 Task: Look for space in Antsohihy, Madagascar from 5th September, 2023 to 13th September, 2023 for 6 adults in price range Rs.15000 to Rs.20000. Place can be entire place with 3 bedrooms having 3 beds and 3 bathrooms. Property type can be house, flat, guest house. Amenities needed are: washing machine. Booking option can be shelf check-in. Required host language is English.
Action: Mouse moved to (408, 57)
Screenshot: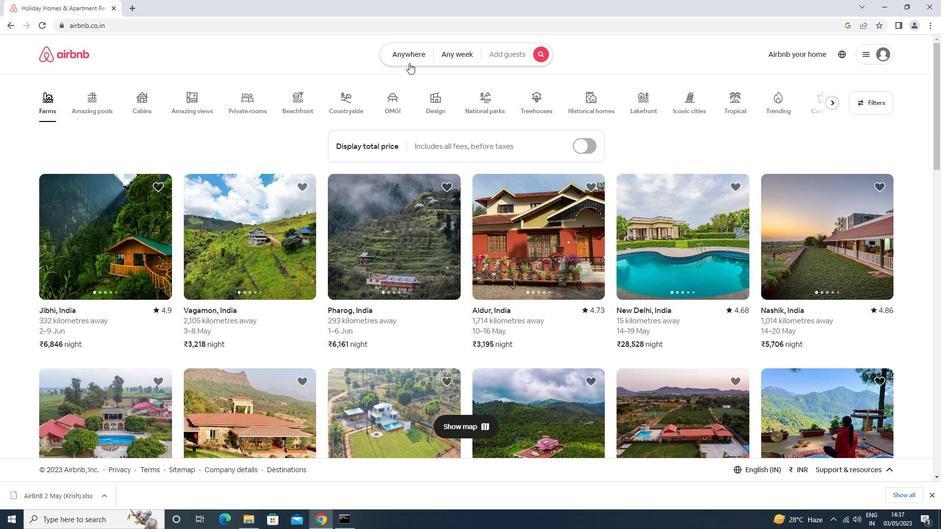 
Action: Mouse pressed left at (408, 57)
Screenshot: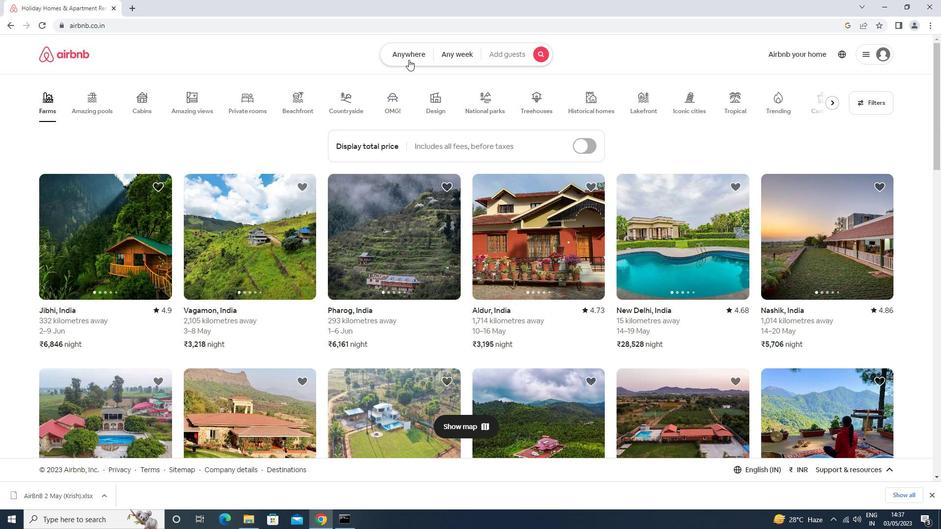 
Action: Mouse moved to (336, 86)
Screenshot: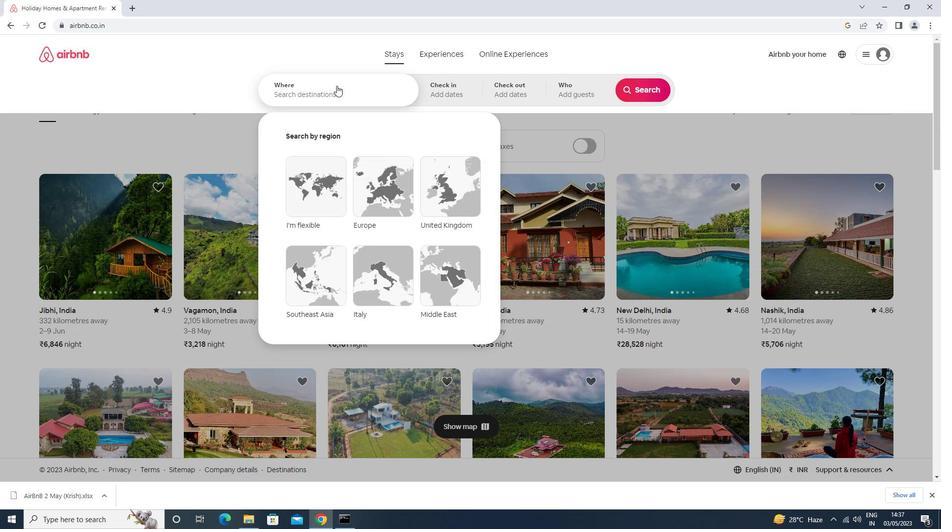 
Action: Mouse pressed left at (336, 86)
Screenshot: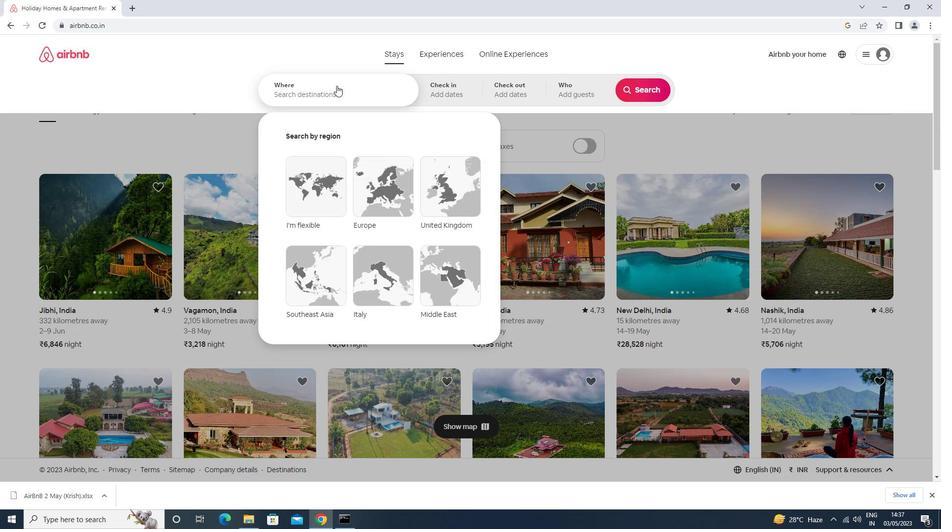 
Action: Mouse moved to (334, 86)
Screenshot: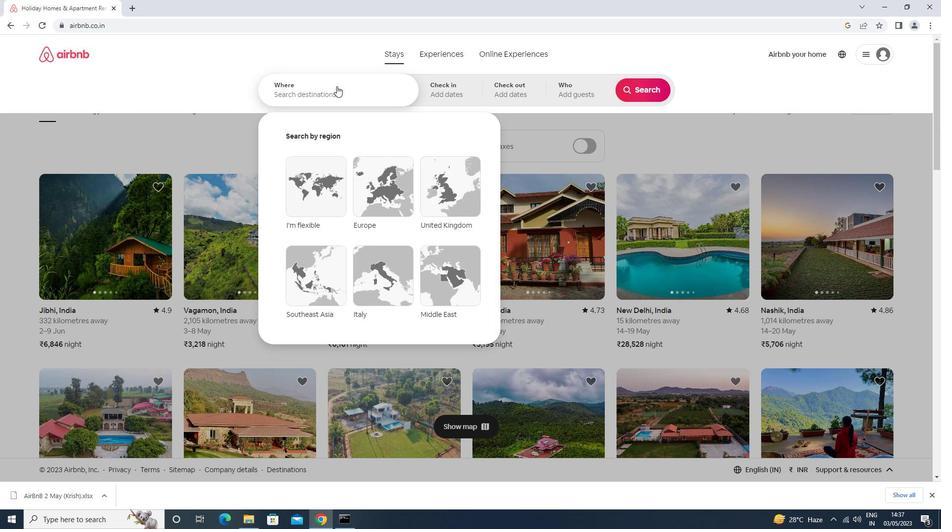 
Action: Key pressed antso<Key.down><Key.enter>
Screenshot: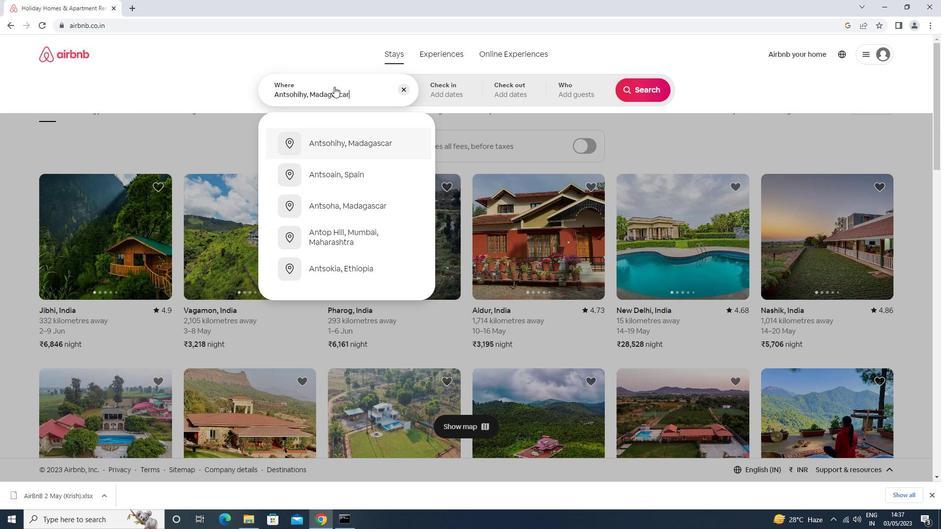 
Action: Mouse moved to (645, 169)
Screenshot: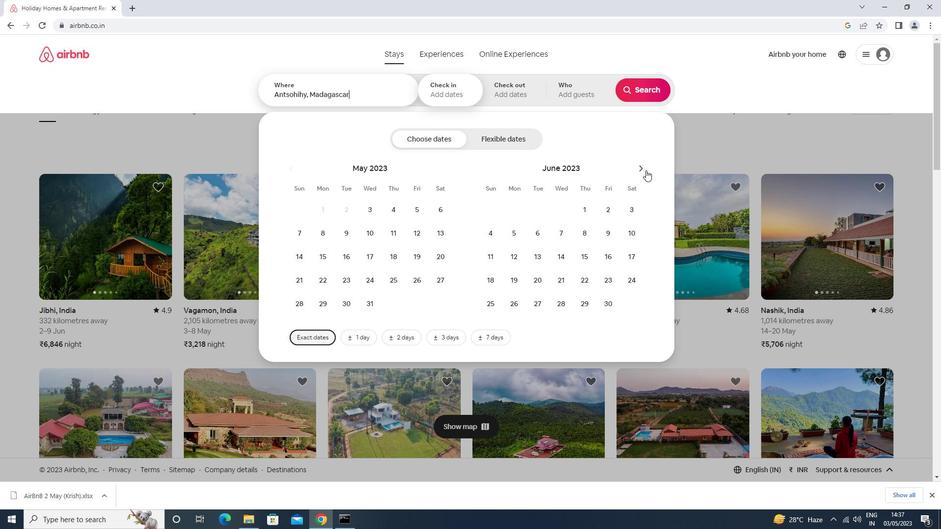 
Action: Mouse pressed left at (645, 169)
Screenshot: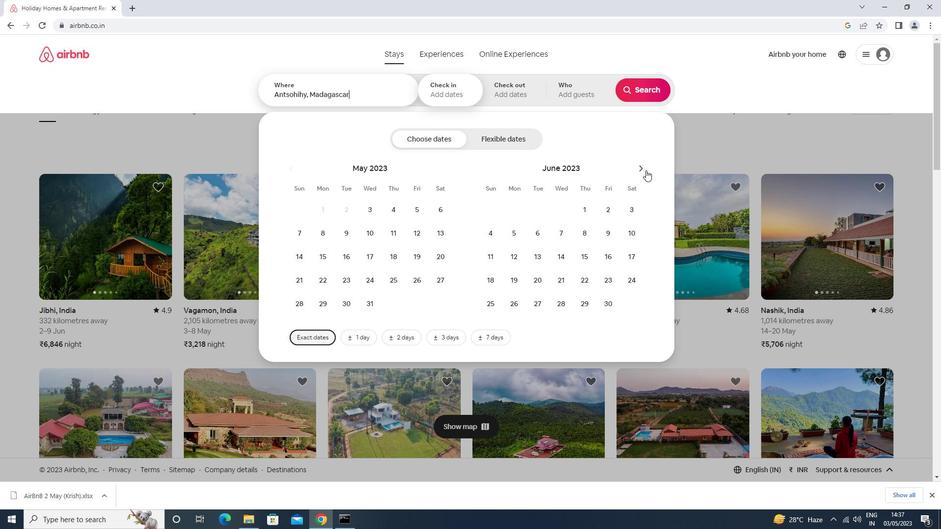 
Action: Mouse moved to (644, 169)
Screenshot: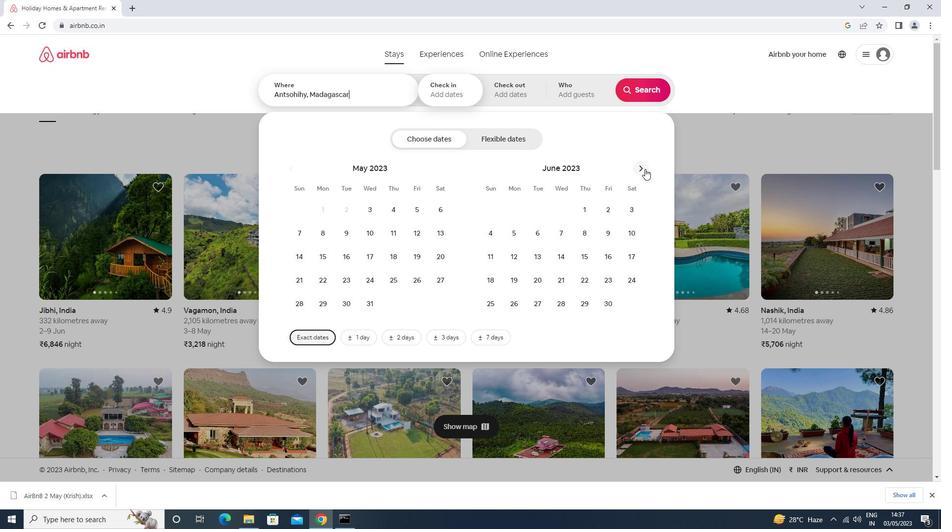 
Action: Mouse pressed left at (644, 169)
Screenshot: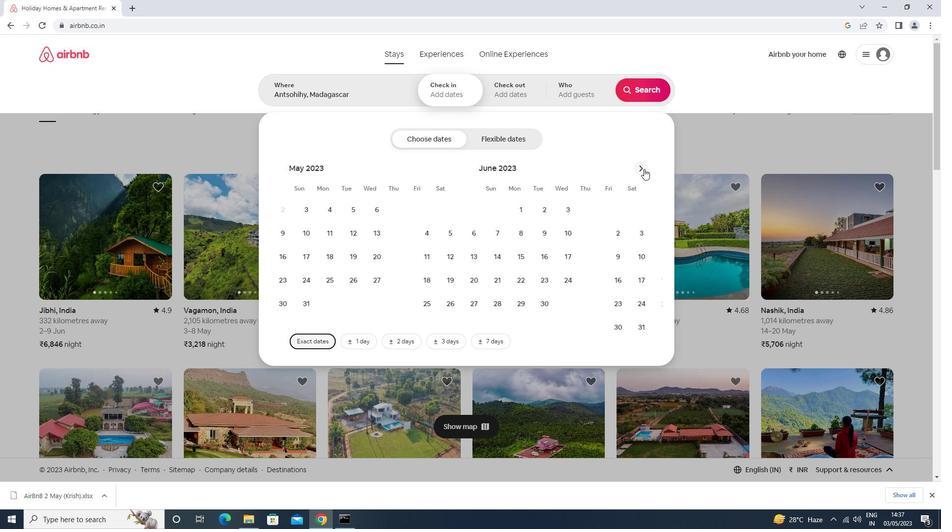 
Action: Mouse moved to (640, 169)
Screenshot: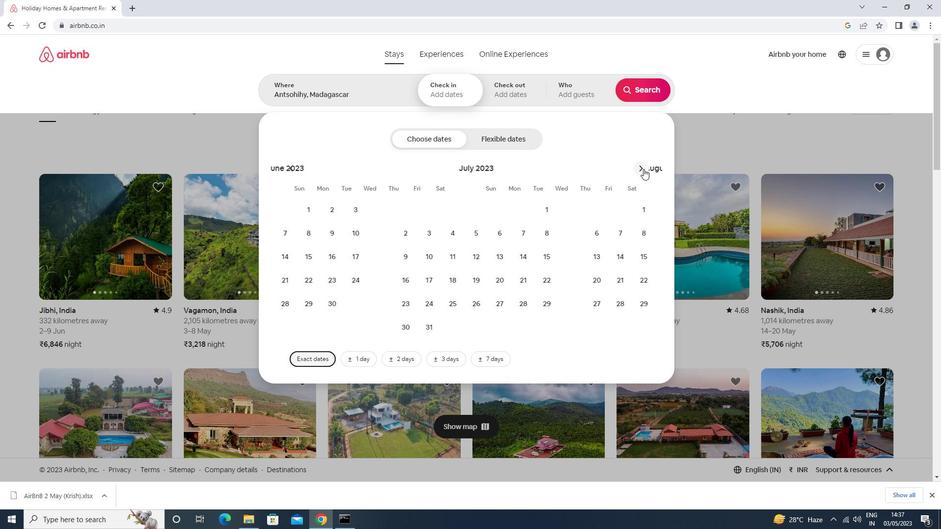 
Action: Mouse pressed left at (640, 169)
Screenshot: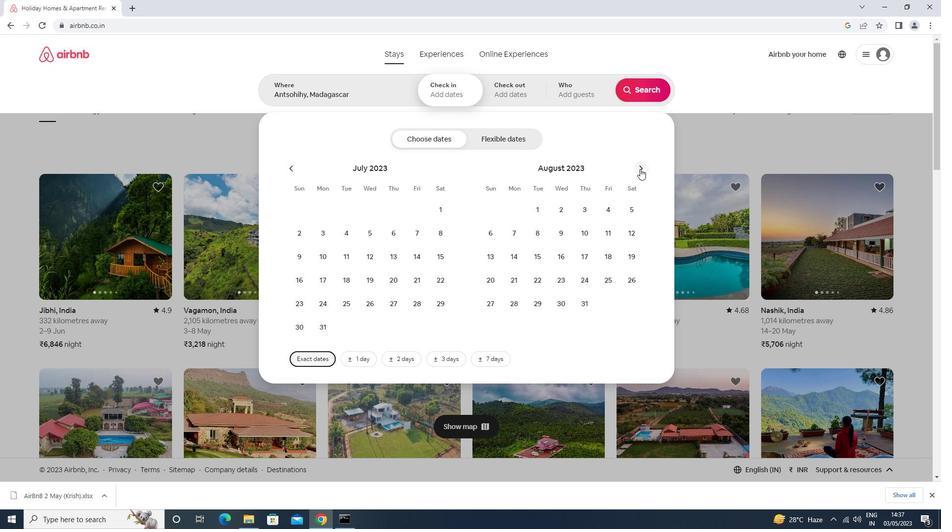 
Action: Mouse moved to (538, 230)
Screenshot: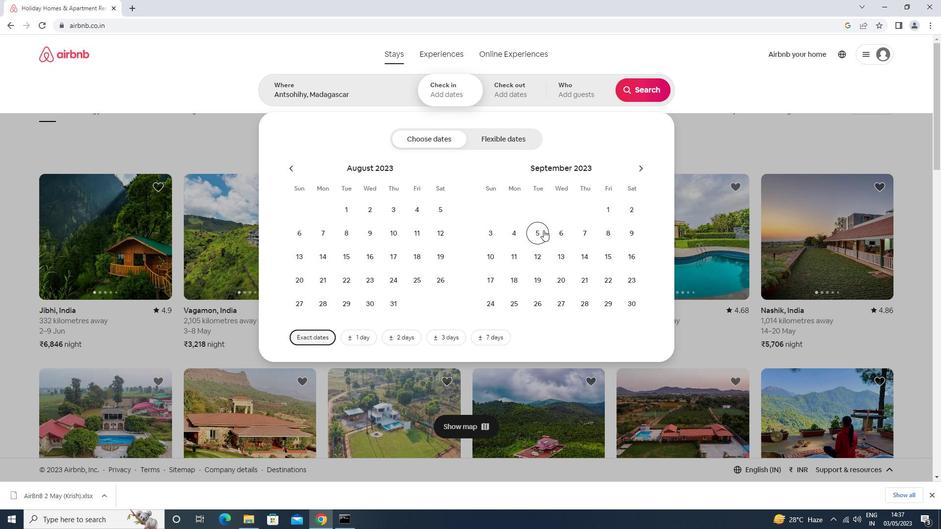 
Action: Mouse pressed left at (538, 230)
Screenshot: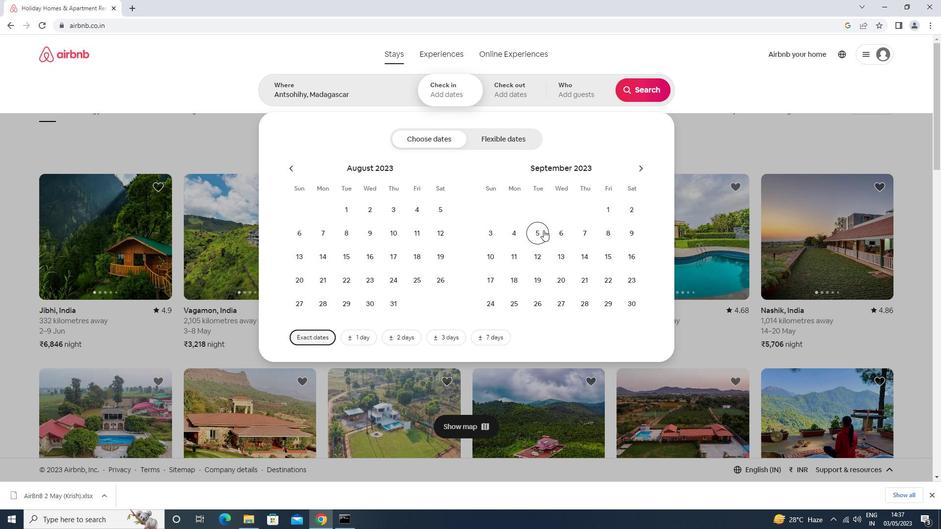 
Action: Mouse moved to (560, 256)
Screenshot: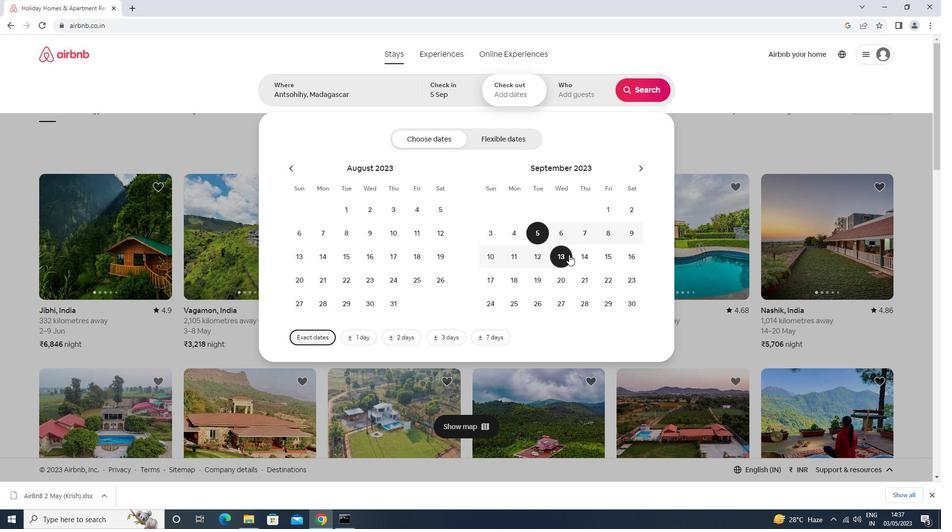 
Action: Mouse pressed left at (560, 256)
Screenshot: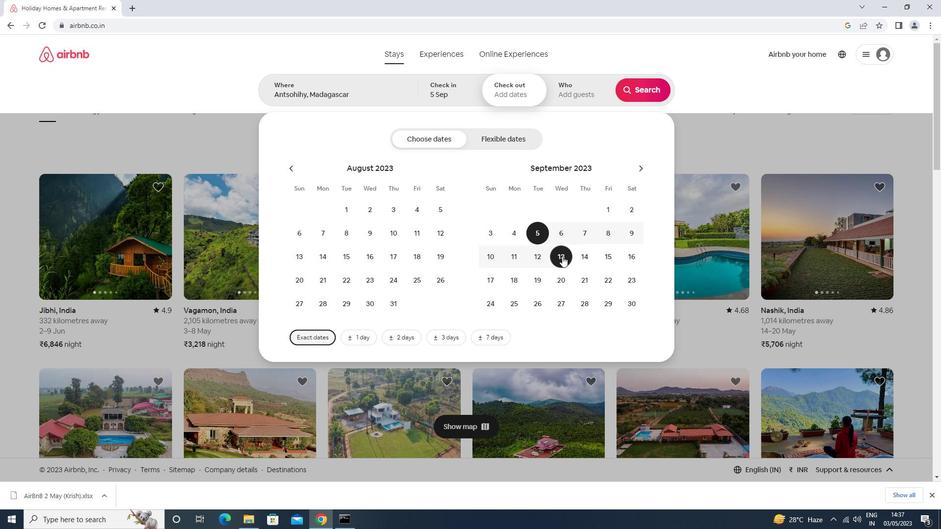 
Action: Mouse moved to (573, 87)
Screenshot: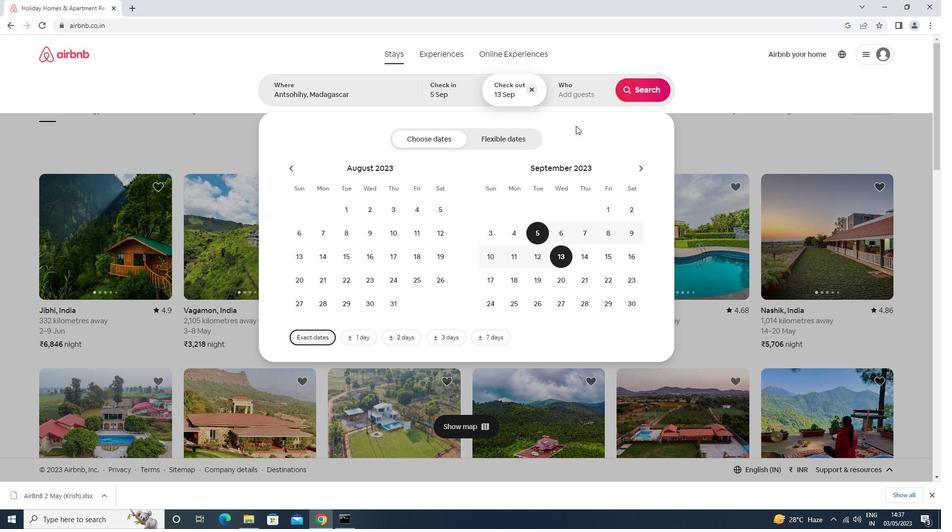 
Action: Mouse pressed left at (573, 87)
Screenshot: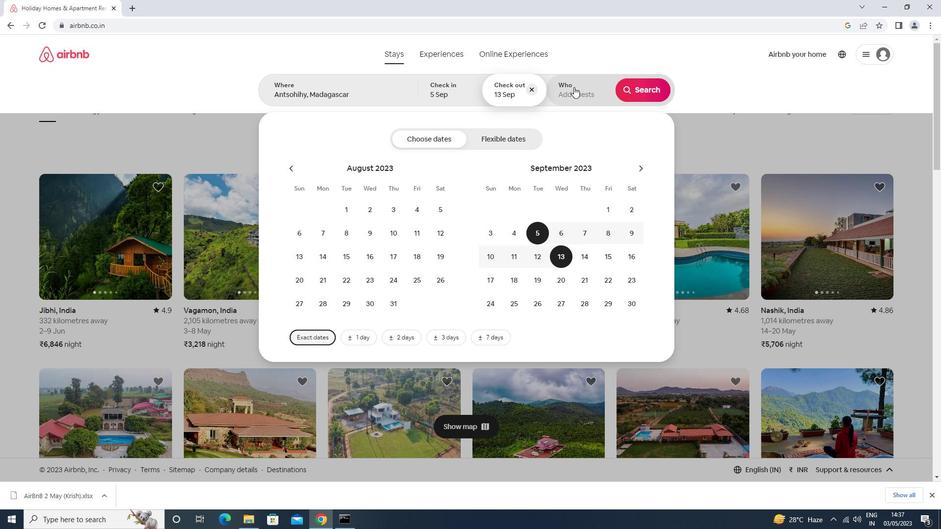 
Action: Mouse moved to (642, 139)
Screenshot: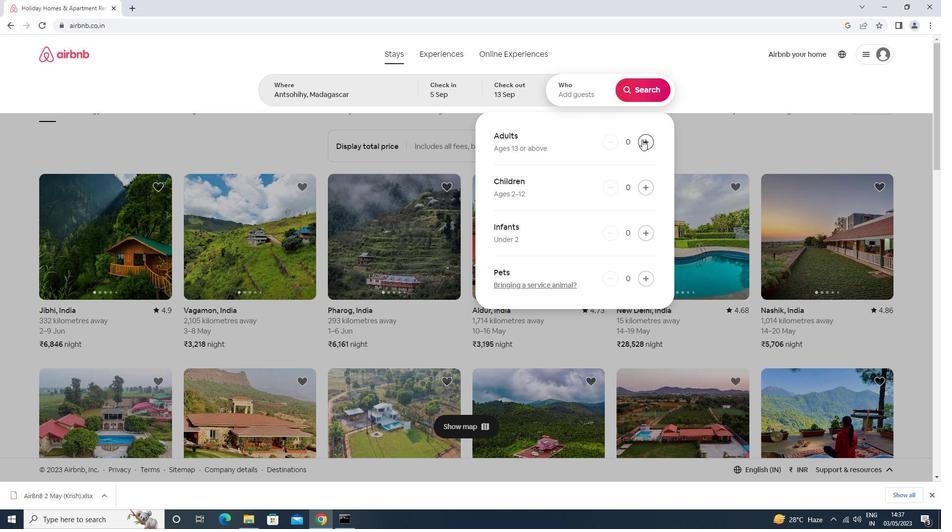
Action: Mouse pressed left at (642, 139)
Screenshot: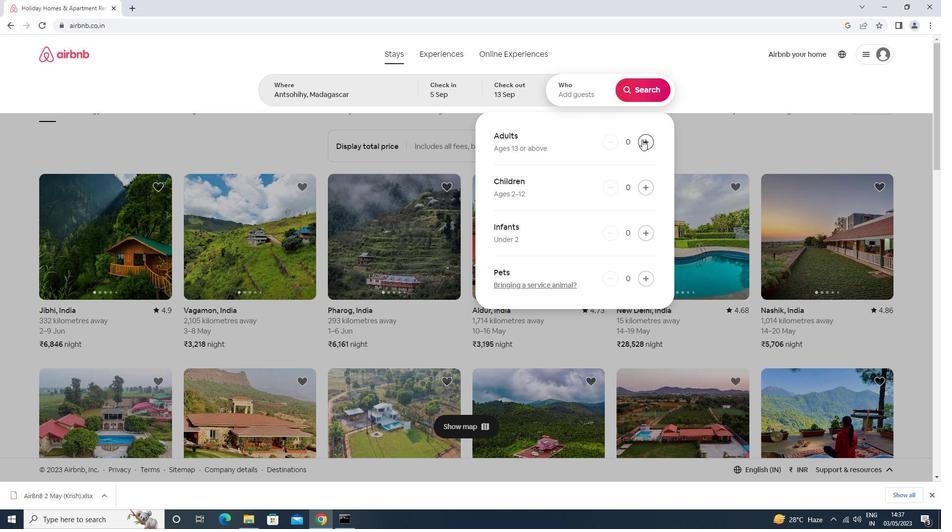 
Action: Mouse moved to (643, 139)
Screenshot: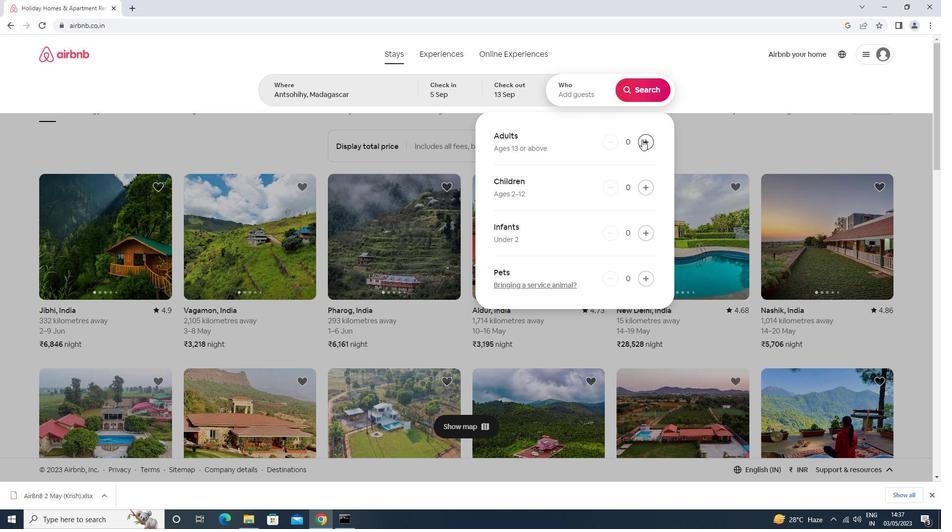 
Action: Mouse pressed left at (643, 139)
Screenshot: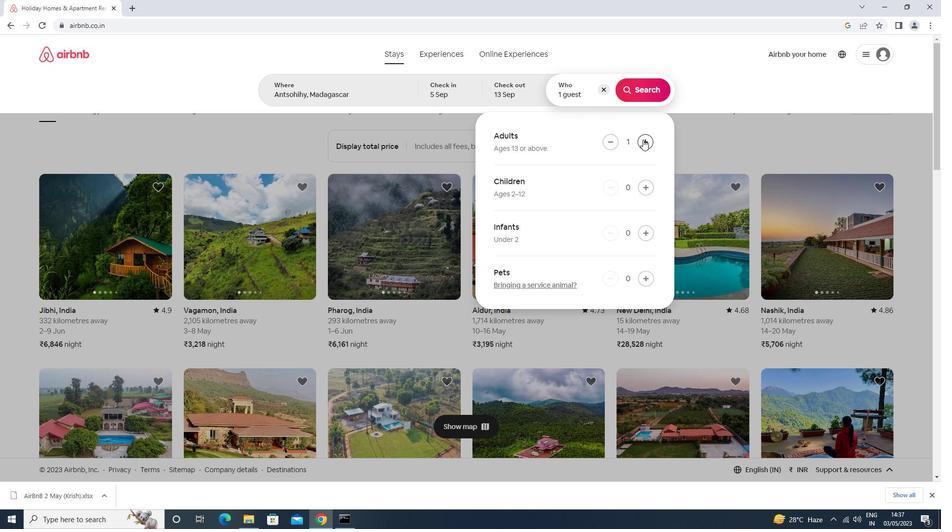 
Action: Mouse moved to (644, 139)
Screenshot: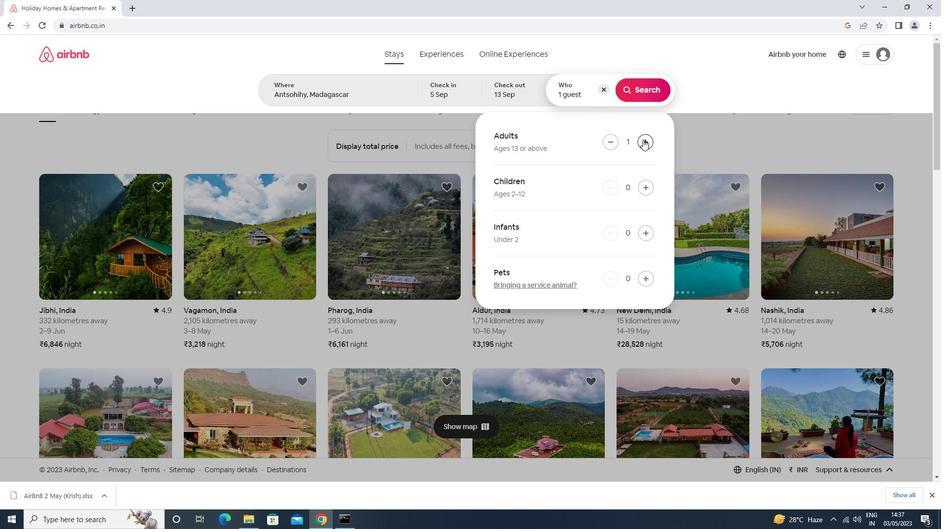 
Action: Mouse pressed left at (644, 139)
Screenshot: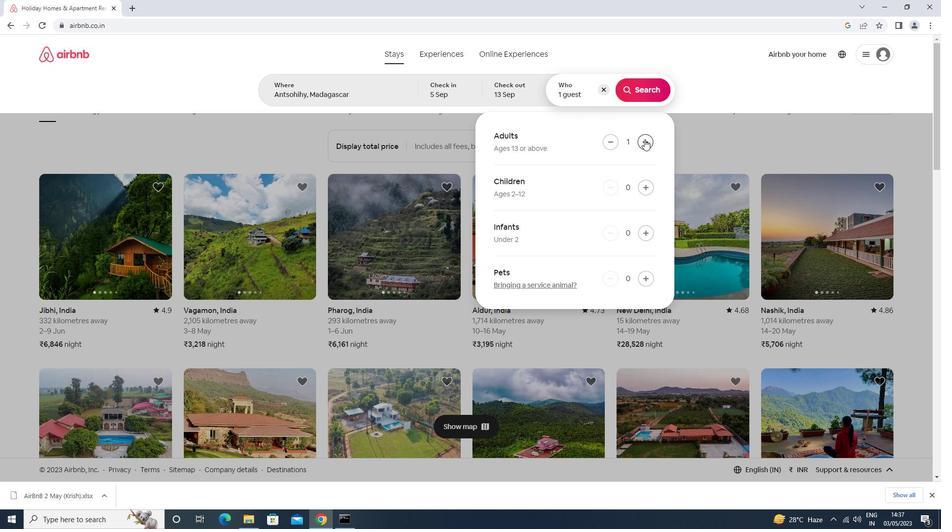 
Action: Mouse pressed left at (644, 139)
Screenshot: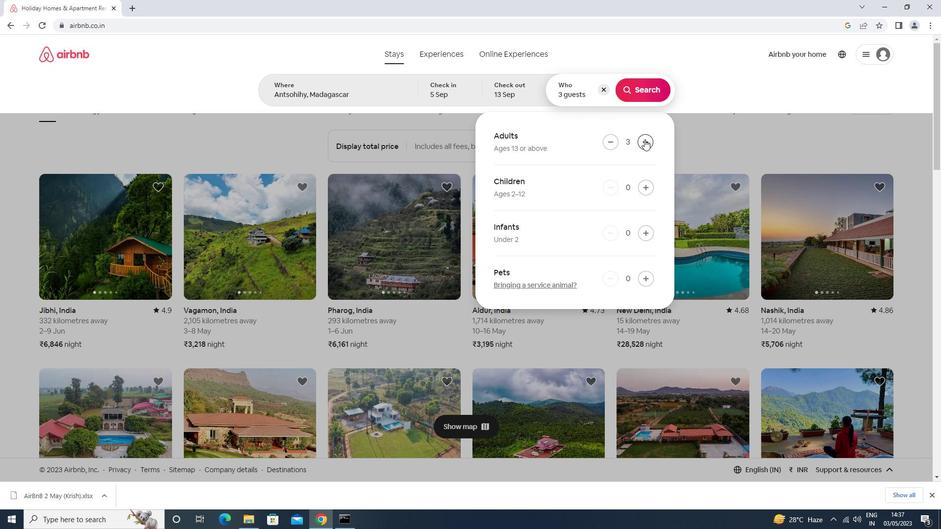 
Action: Mouse pressed left at (644, 139)
Screenshot: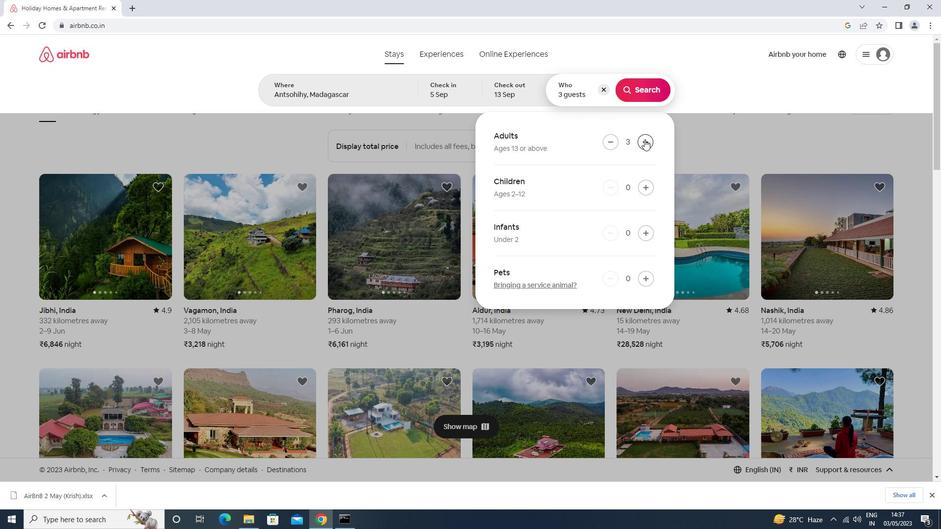 
Action: Mouse pressed left at (644, 139)
Screenshot: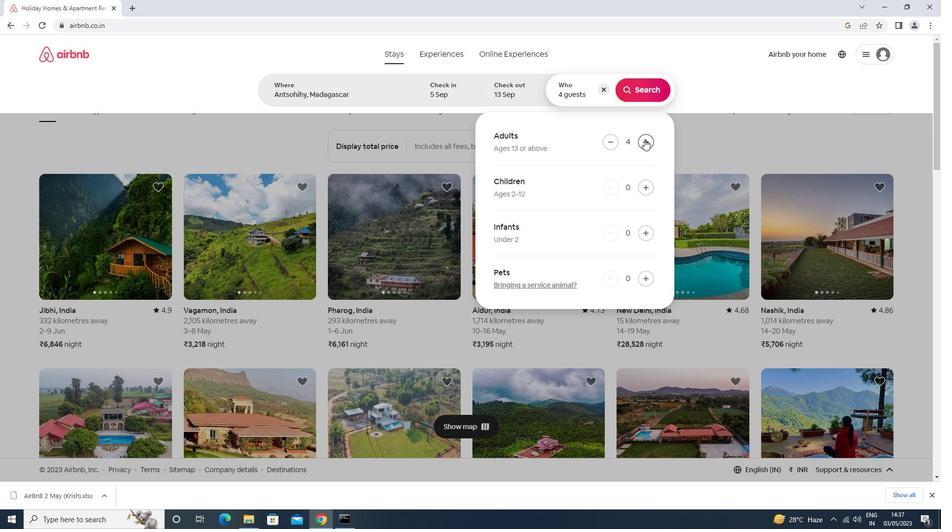 
Action: Mouse moved to (637, 87)
Screenshot: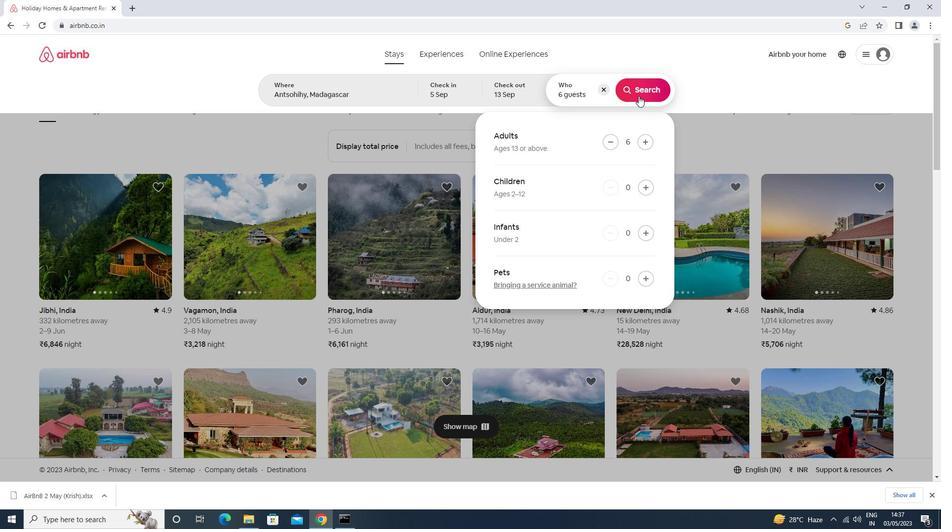 
Action: Mouse pressed left at (637, 87)
Screenshot: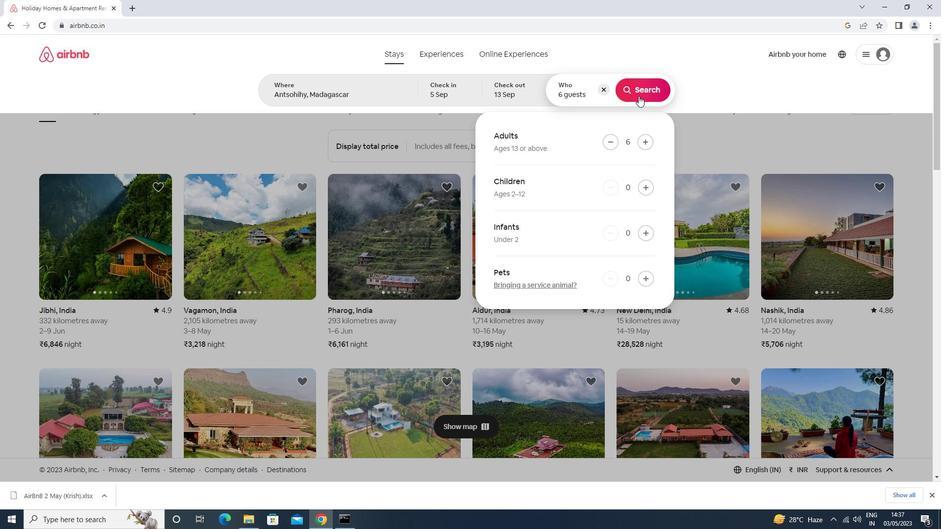 
Action: Mouse moved to (899, 96)
Screenshot: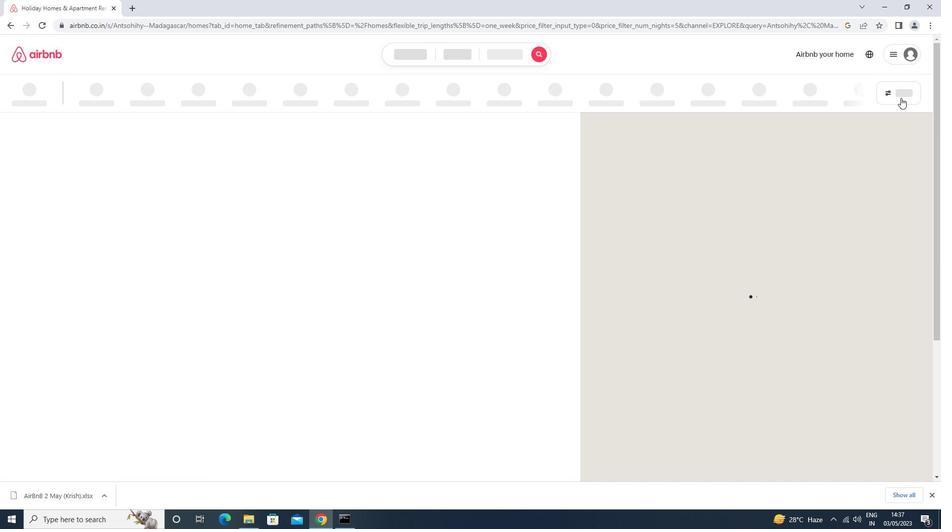 
Action: Mouse pressed left at (899, 96)
Screenshot: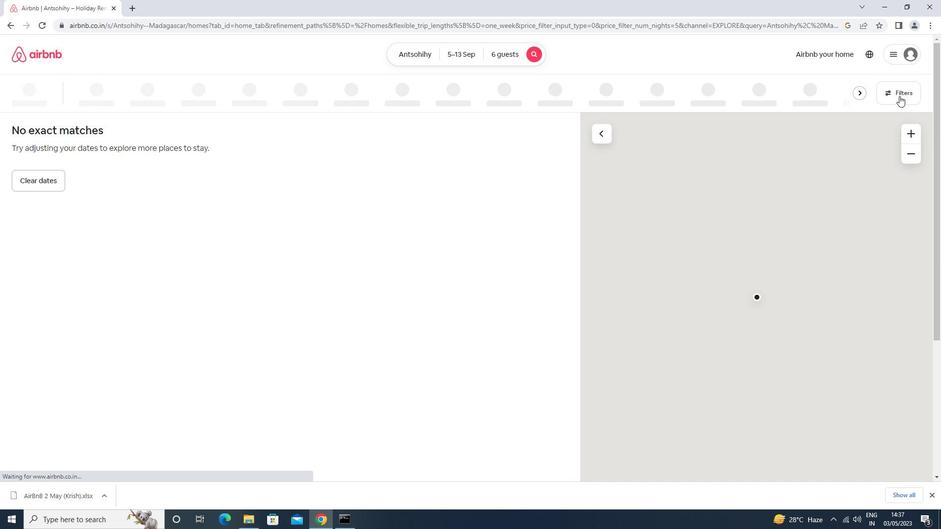 
Action: Mouse moved to (369, 153)
Screenshot: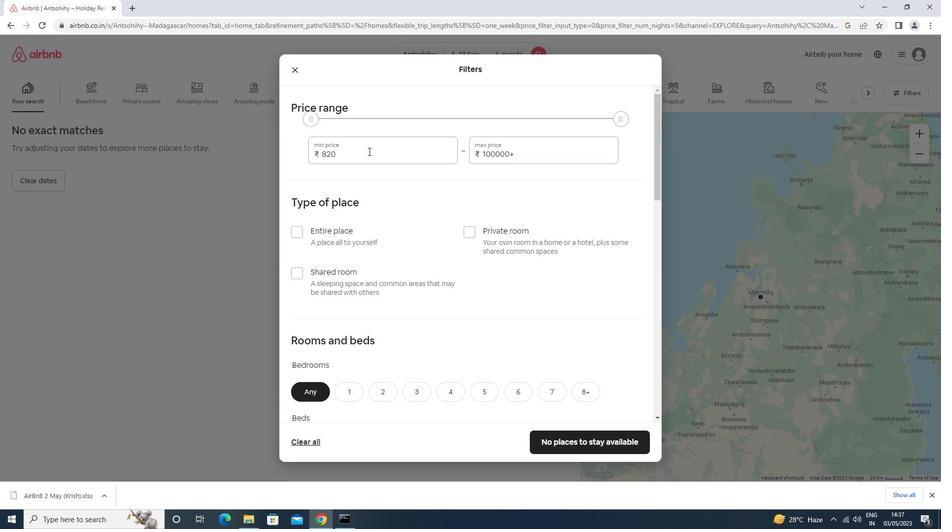 
Action: Mouse pressed left at (369, 153)
Screenshot: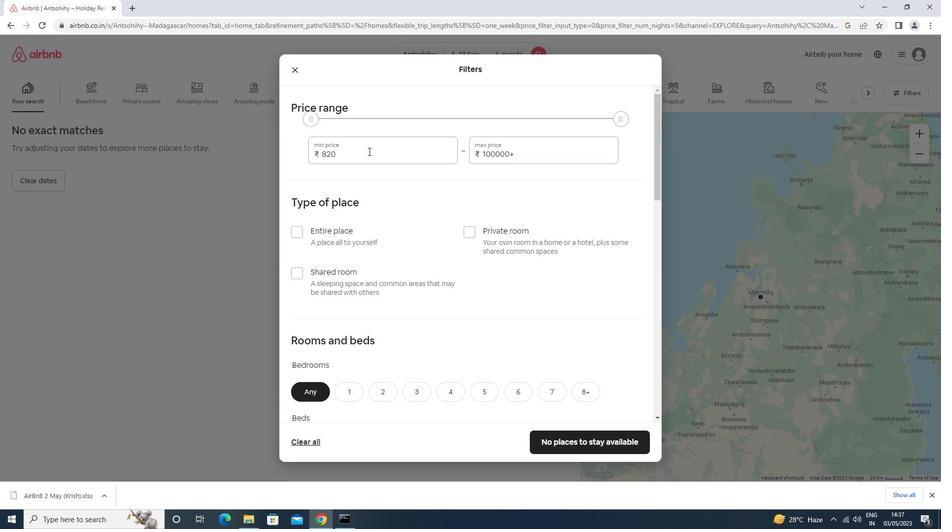 
Action: Mouse moved to (353, 154)
Screenshot: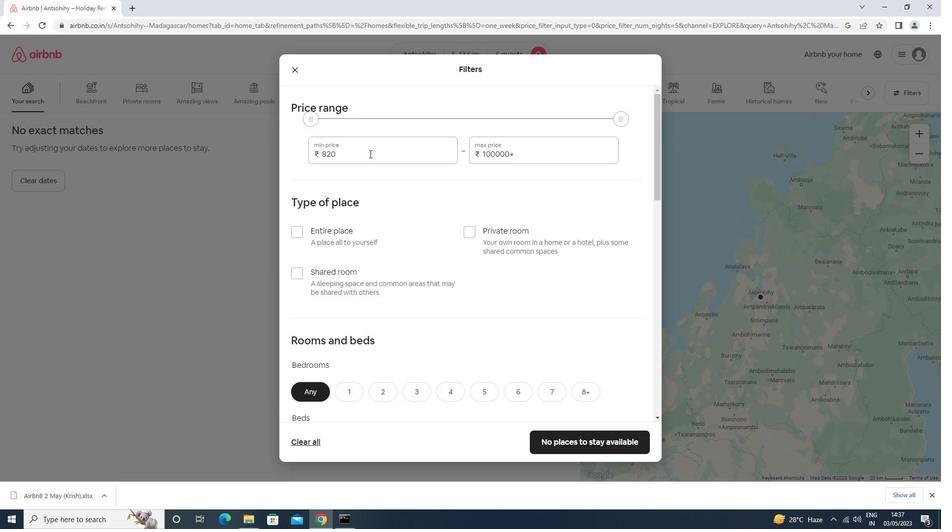 
Action: Key pressed <Key.backspace><Key.backspace><Key.backspace><Key.backspace><Key.backspace><Key.backspace><Key.backspace><Key.backspace>15000<Key.tab>20000
Screenshot: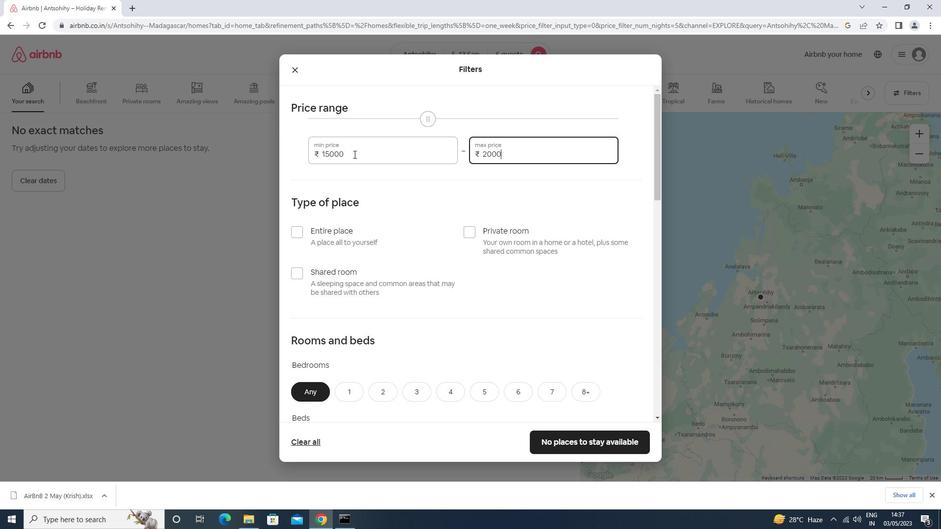 
Action: Mouse moved to (353, 153)
Screenshot: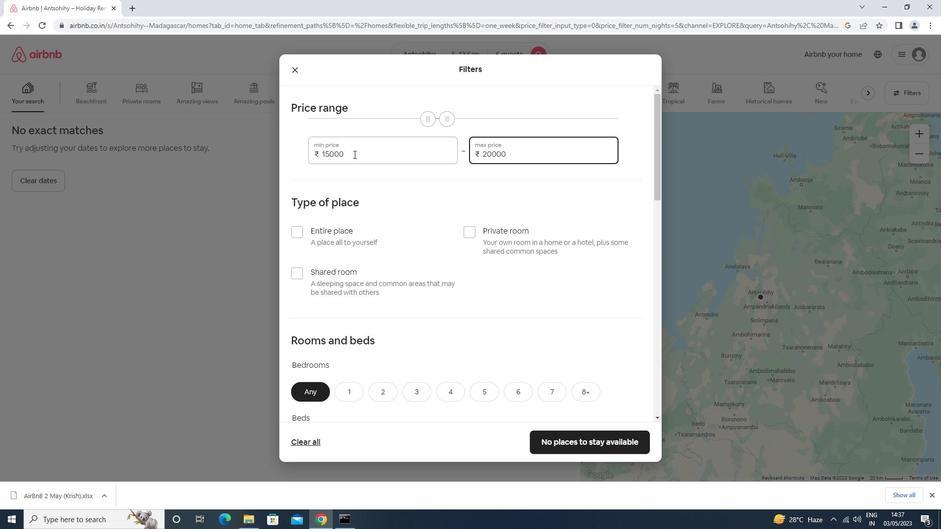 
Action: Mouse scrolled (353, 152) with delta (0, 0)
Screenshot: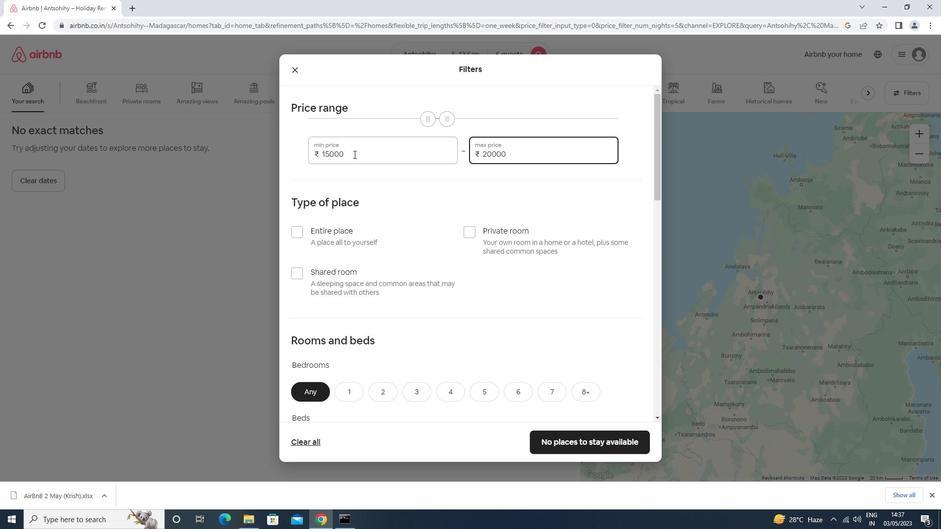 
Action: Mouse moved to (353, 154)
Screenshot: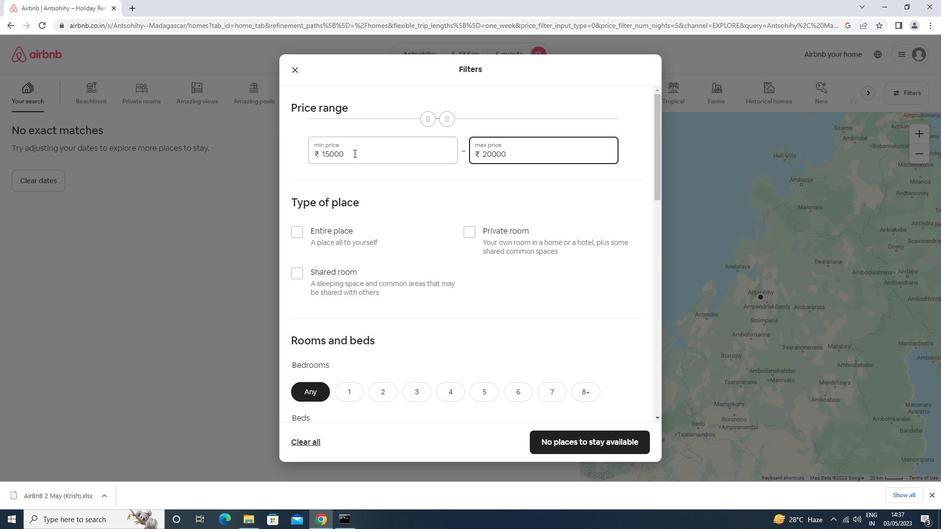 
Action: Mouse scrolled (353, 154) with delta (0, 0)
Screenshot: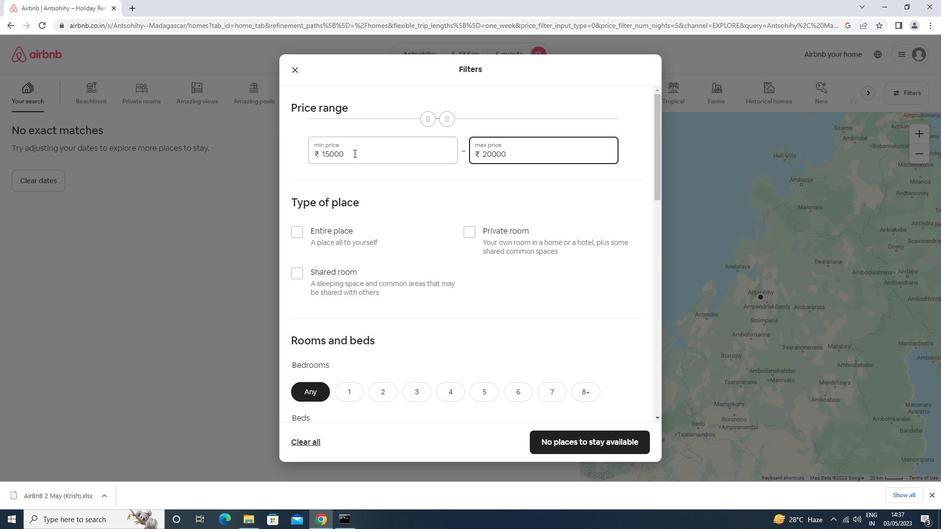 
Action: Mouse moved to (325, 136)
Screenshot: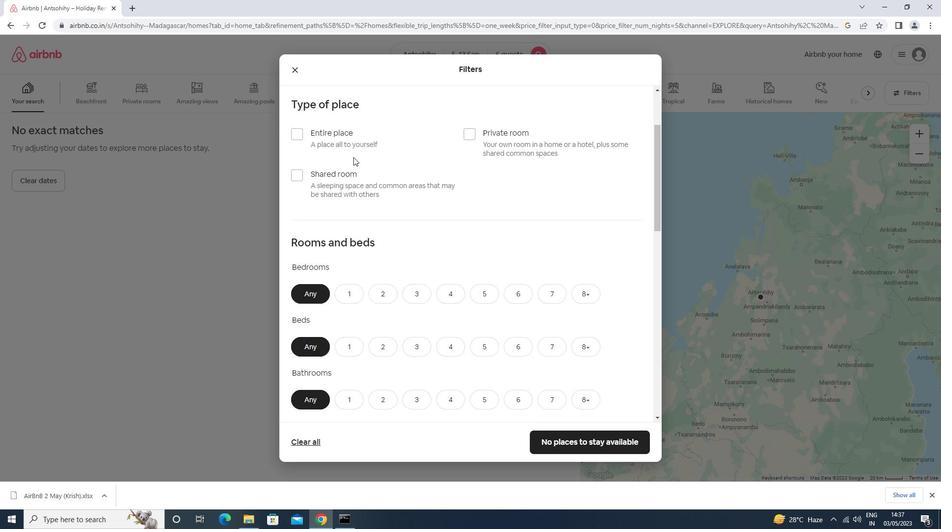 
Action: Mouse pressed left at (325, 136)
Screenshot: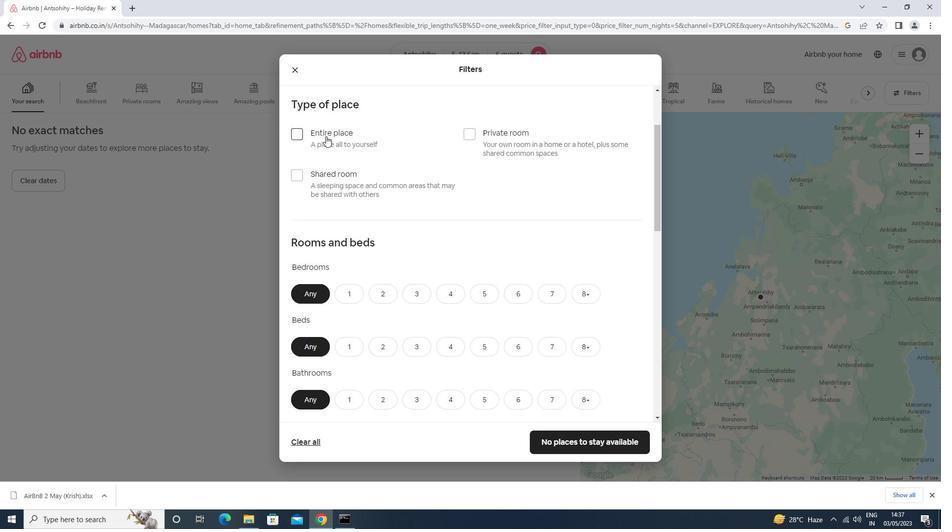 
Action: Mouse moved to (371, 156)
Screenshot: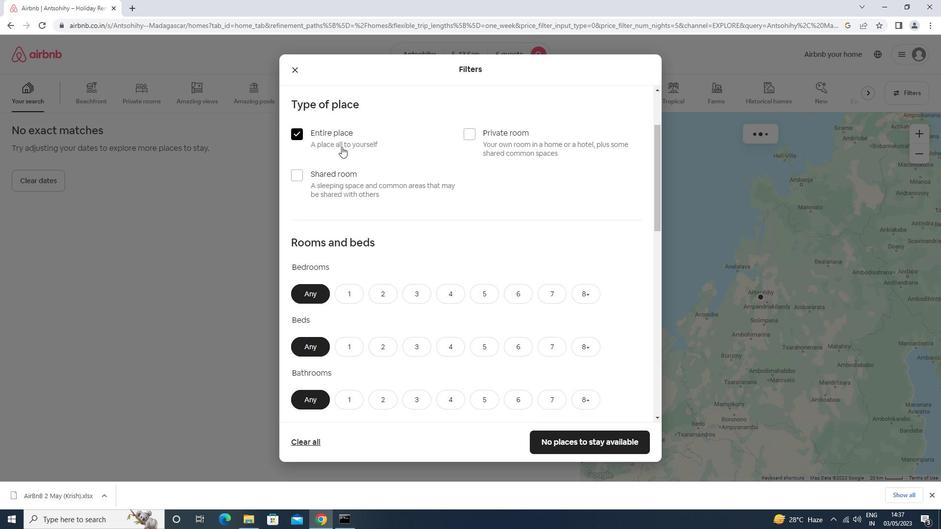 
Action: Mouse scrolled (371, 156) with delta (0, 0)
Screenshot: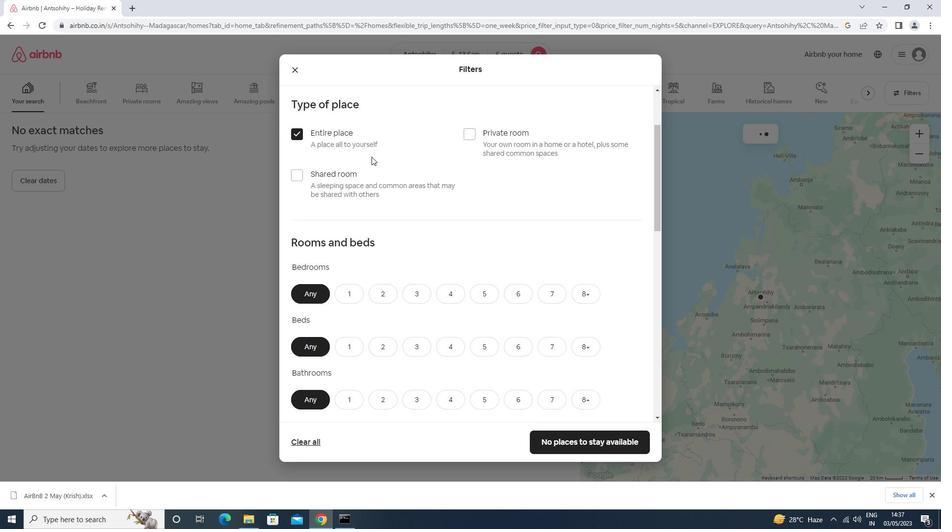 
Action: Mouse scrolled (371, 156) with delta (0, 0)
Screenshot: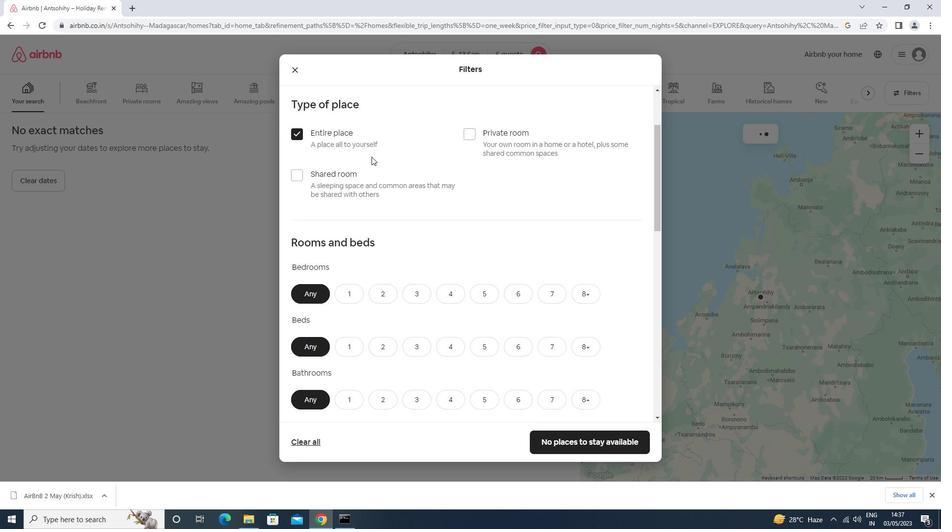 
Action: Mouse moved to (416, 196)
Screenshot: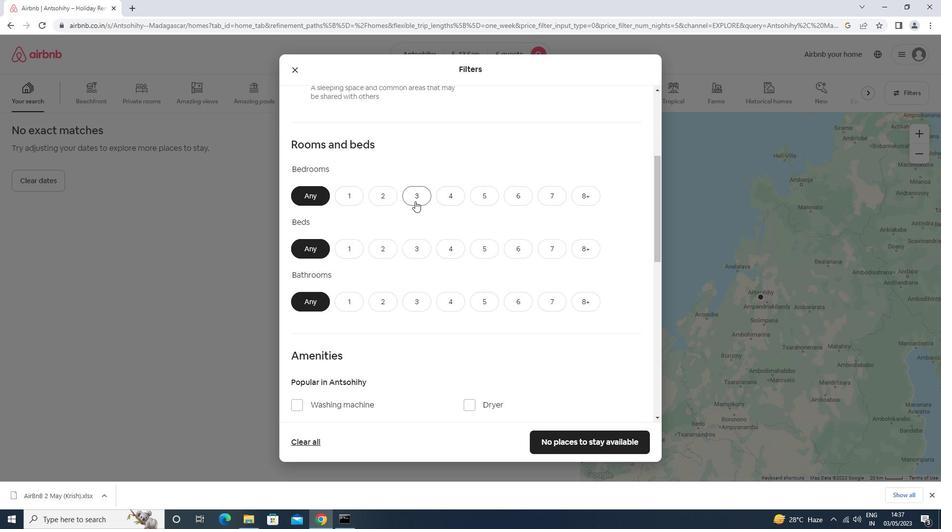 
Action: Mouse pressed left at (416, 196)
Screenshot: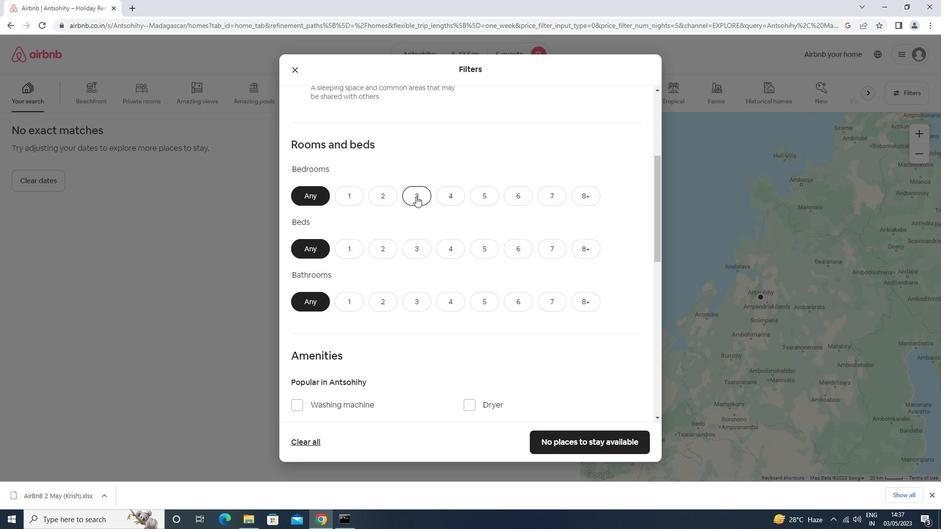 
Action: Mouse moved to (420, 251)
Screenshot: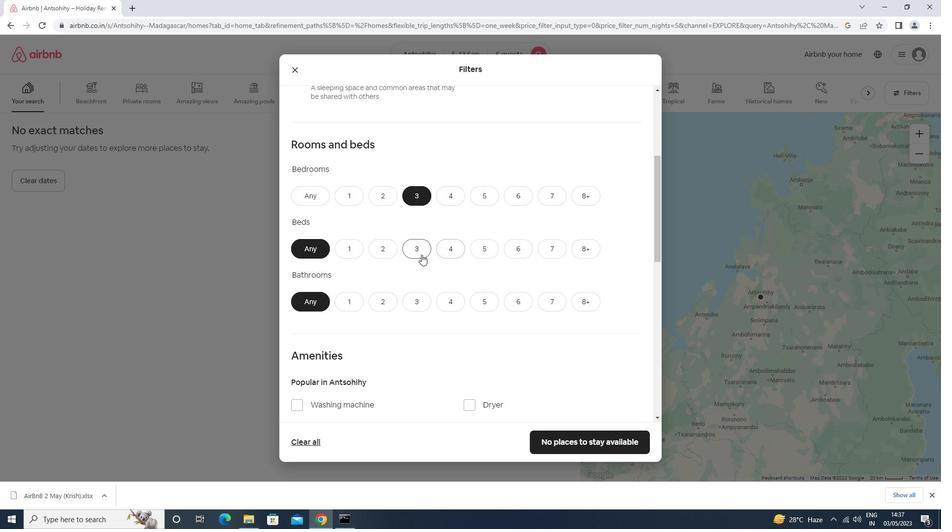 
Action: Mouse pressed left at (420, 251)
Screenshot: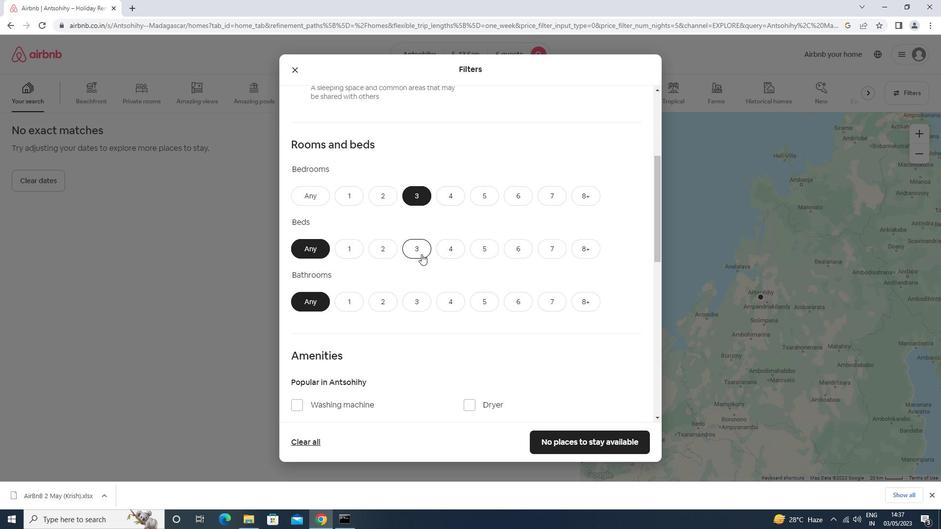 
Action: Mouse moved to (410, 298)
Screenshot: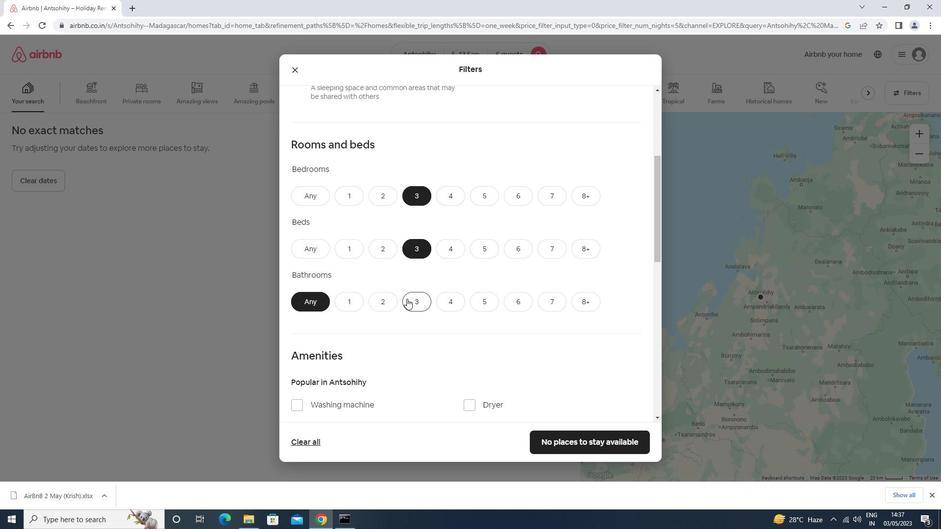 
Action: Mouse pressed left at (410, 298)
Screenshot: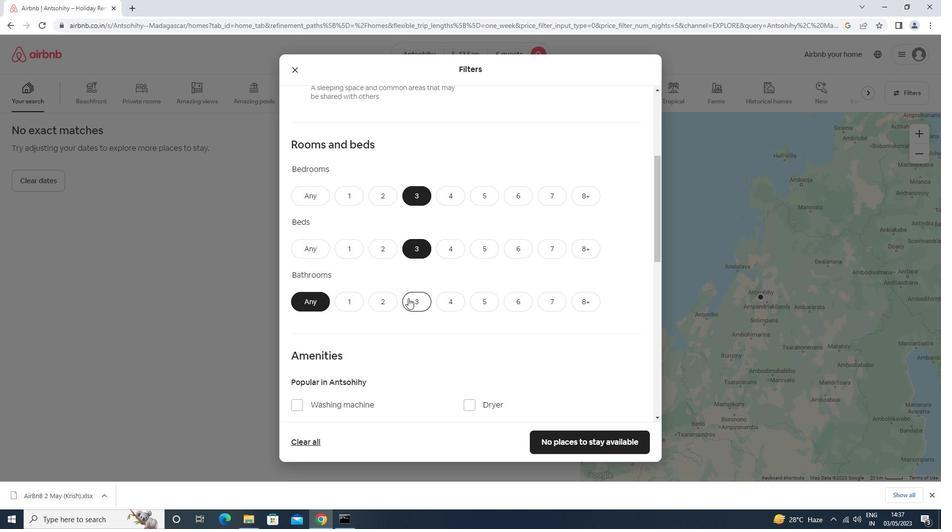 
Action: Mouse moved to (408, 296)
Screenshot: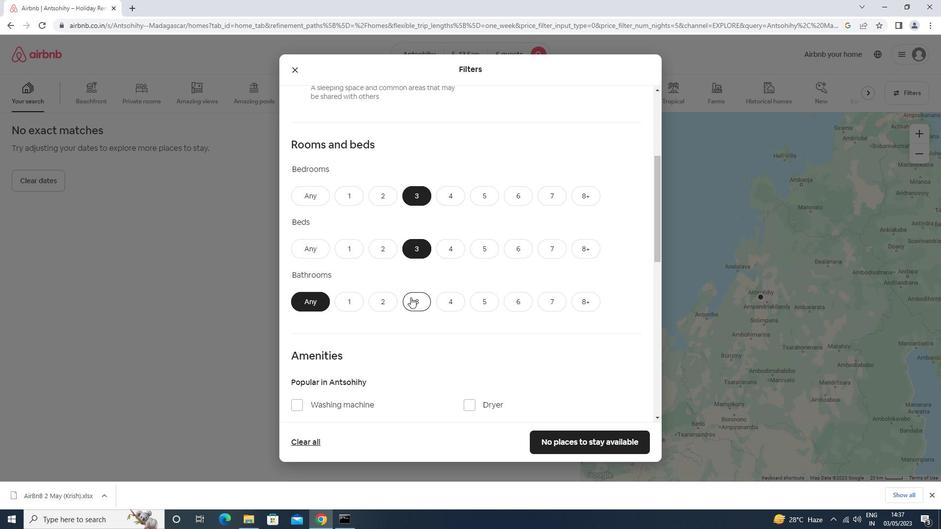 
Action: Mouse scrolled (408, 295) with delta (0, 0)
Screenshot: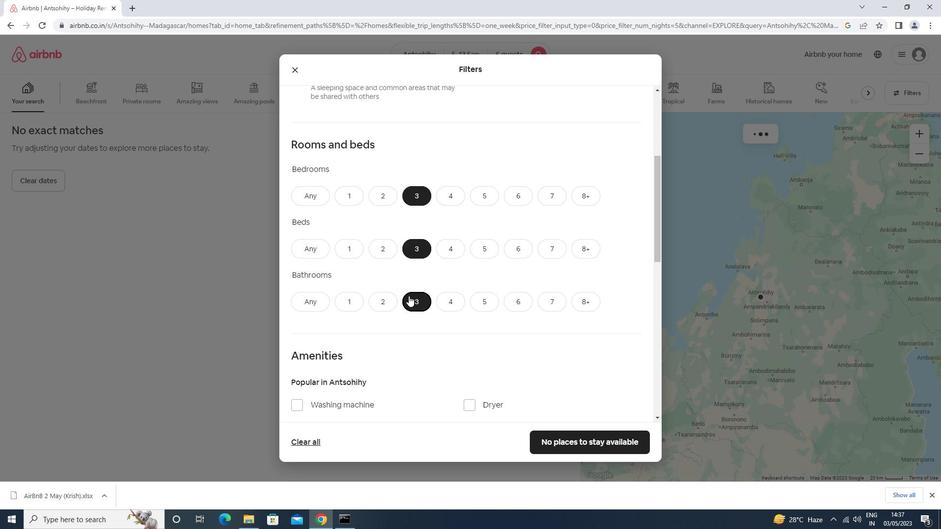 
Action: Mouse scrolled (408, 295) with delta (0, 0)
Screenshot: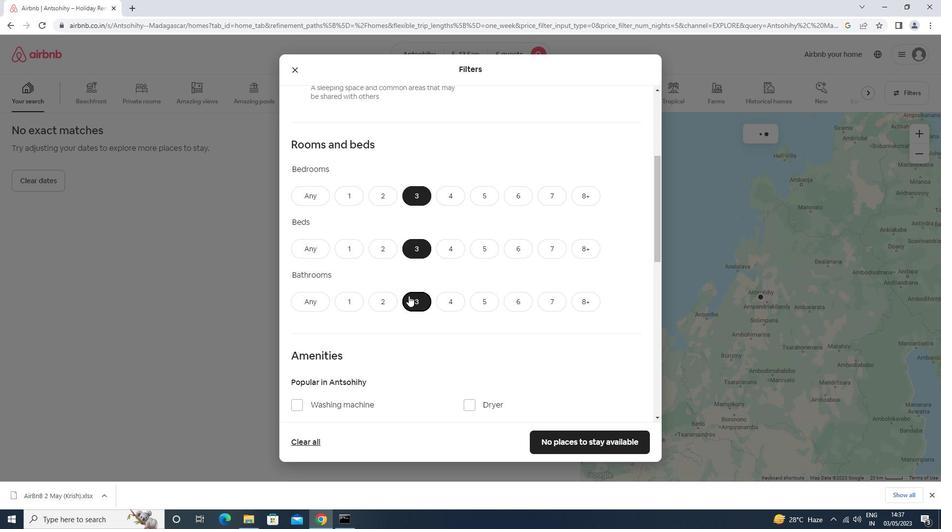 
Action: Mouse scrolled (408, 295) with delta (0, 0)
Screenshot: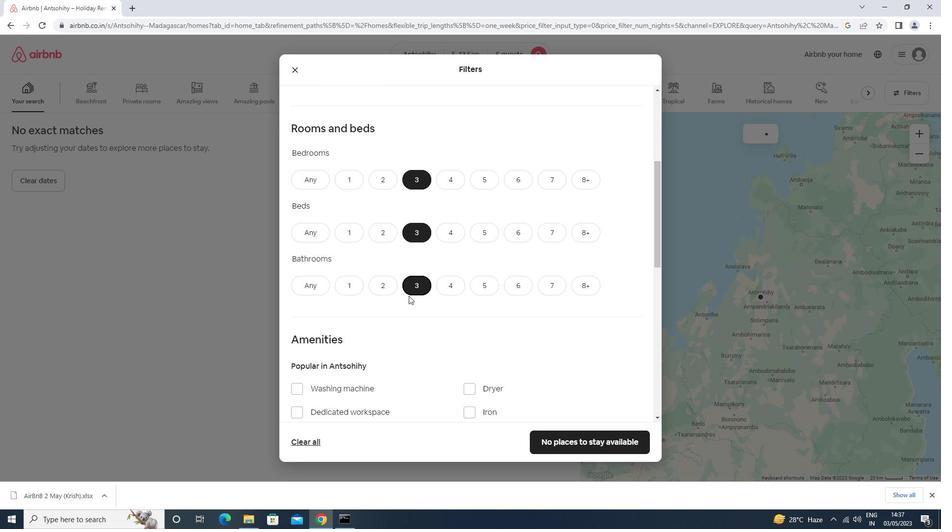 
Action: Mouse scrolled (408, 295) with delta (0, 0)
Screenshot: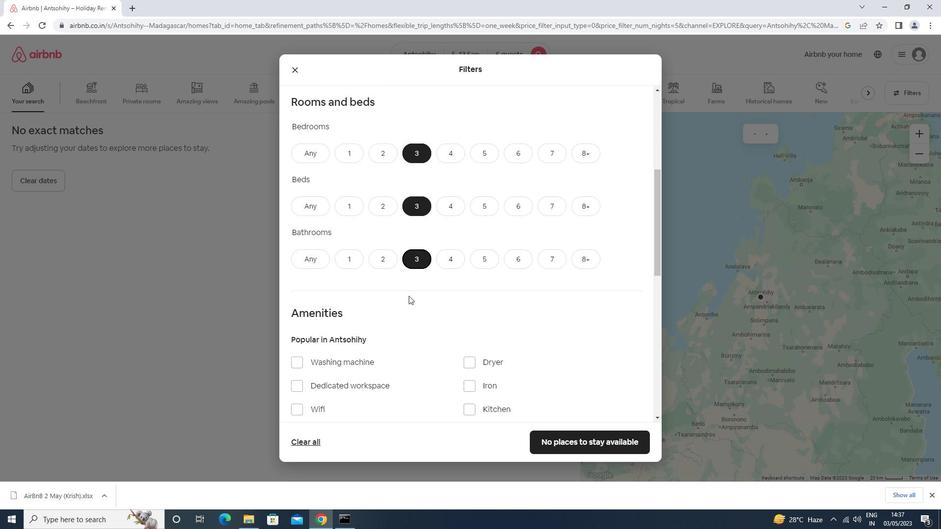 
Action: Mouse moved to (392, 259)
Screenshot: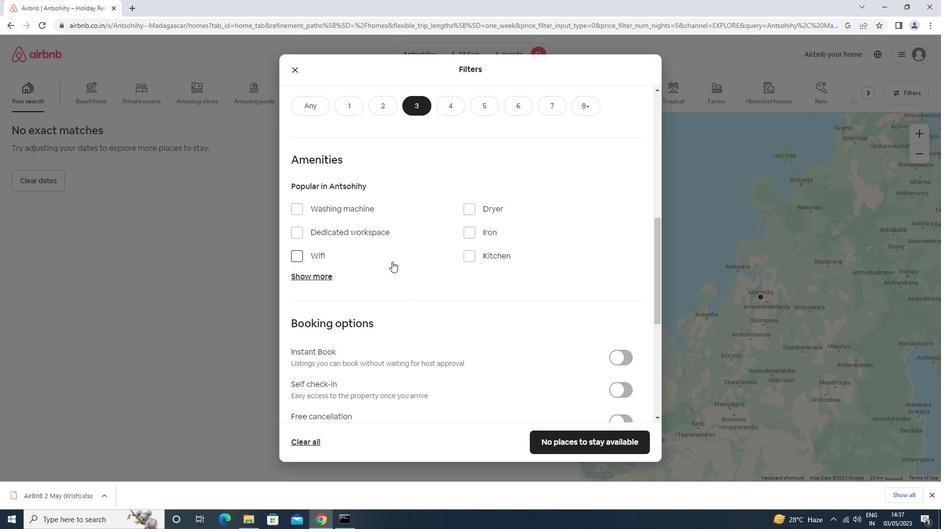 
Action: Mouse scrolled (392, 259) with delta (0, 0)
Screenshot: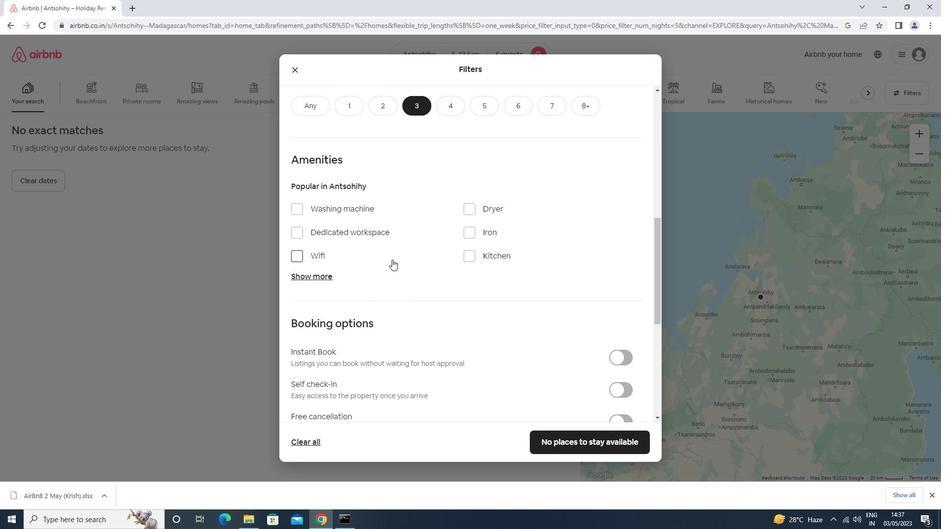 
Action: Mouse scrolled (392, 259) with delta (0, 0)
Screenshot: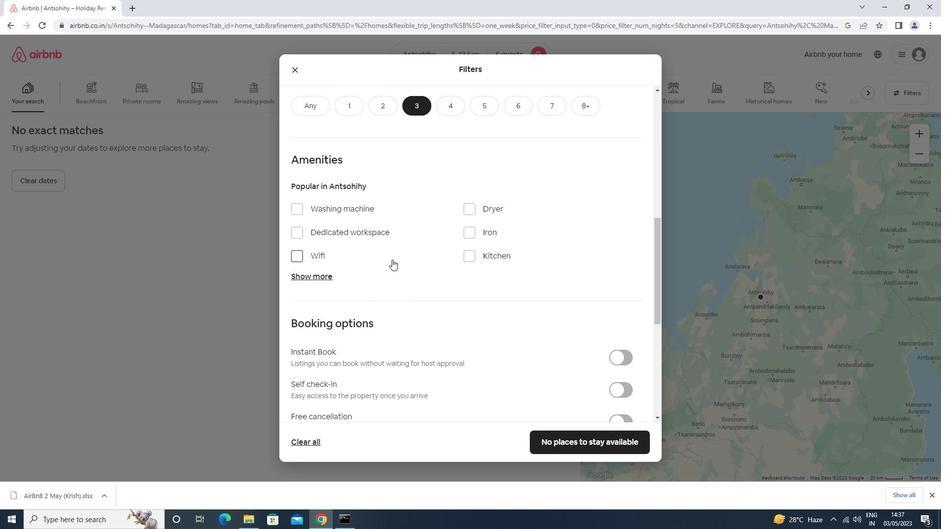 
Action: Mouse moved to (334, 110)
Screenshot: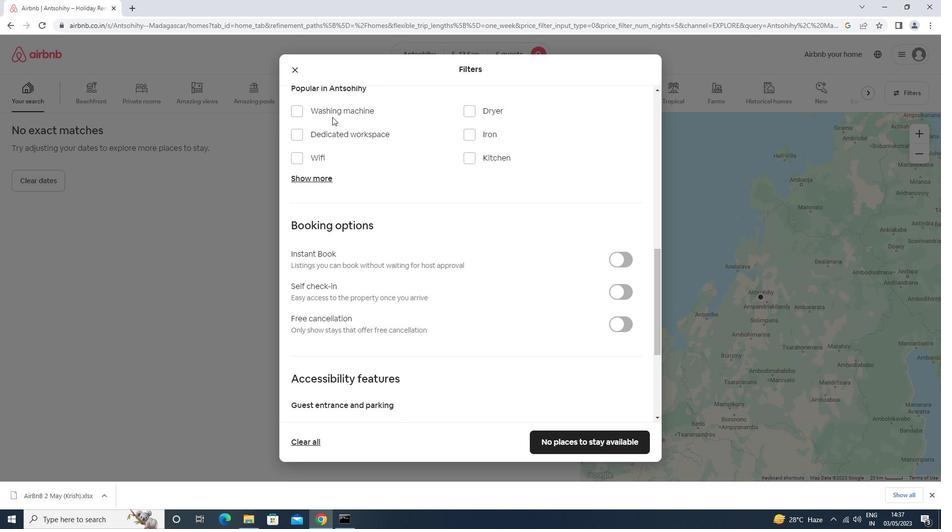 
Action: Mouse pressed left at (334, 110)
Screenshot: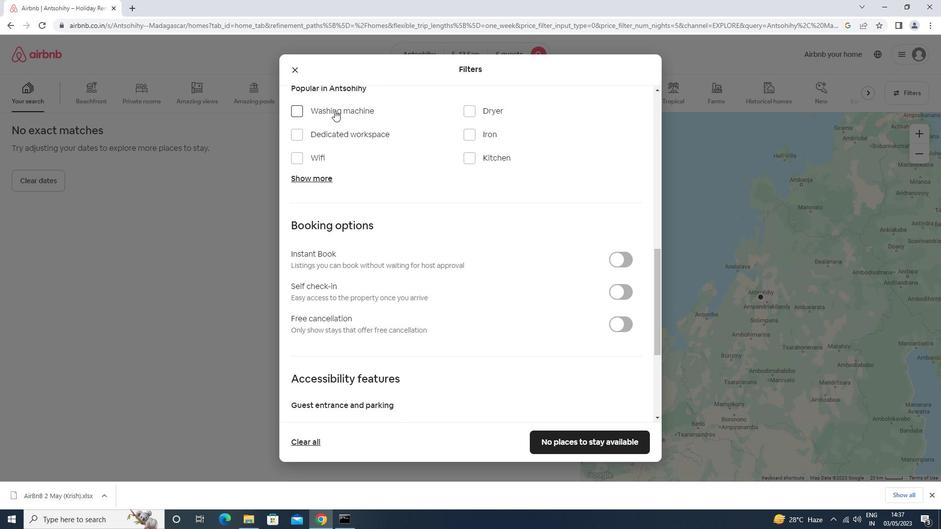 
Action: Mouse moved to (616, 290)
Screenshot: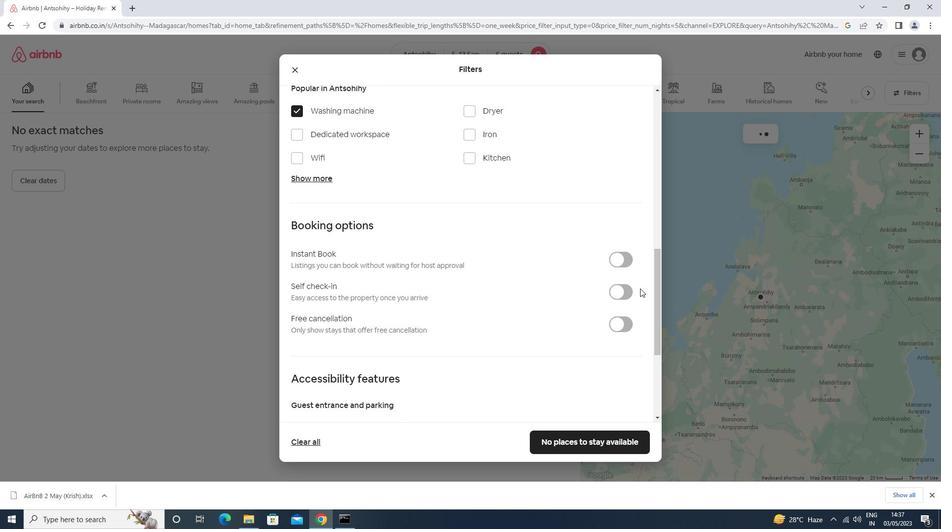 
Action: Mouse pressed left at (616, 290)
Screenshot: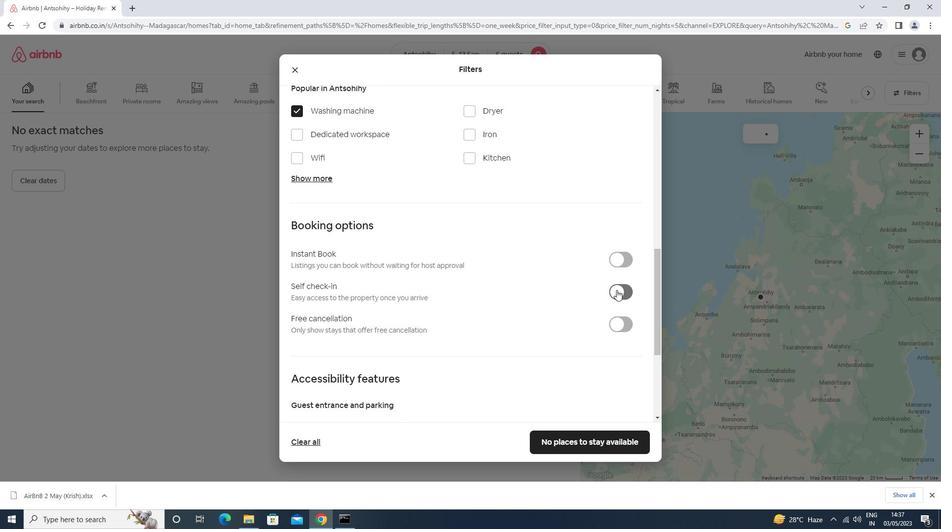 
Action: Mouse moved to (615, 290)
Screenshot: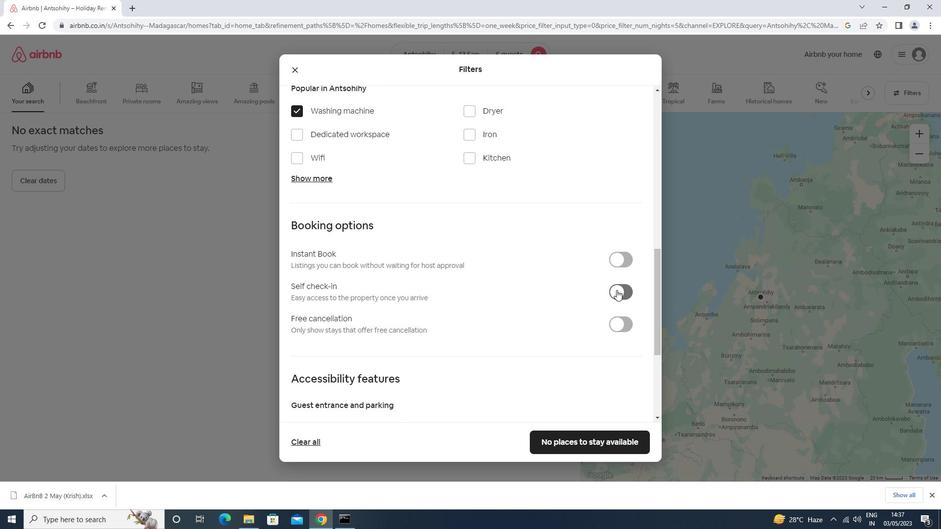 
Action: Mouse scrolled (615, 290) with delta (0, 0)
Screenshot: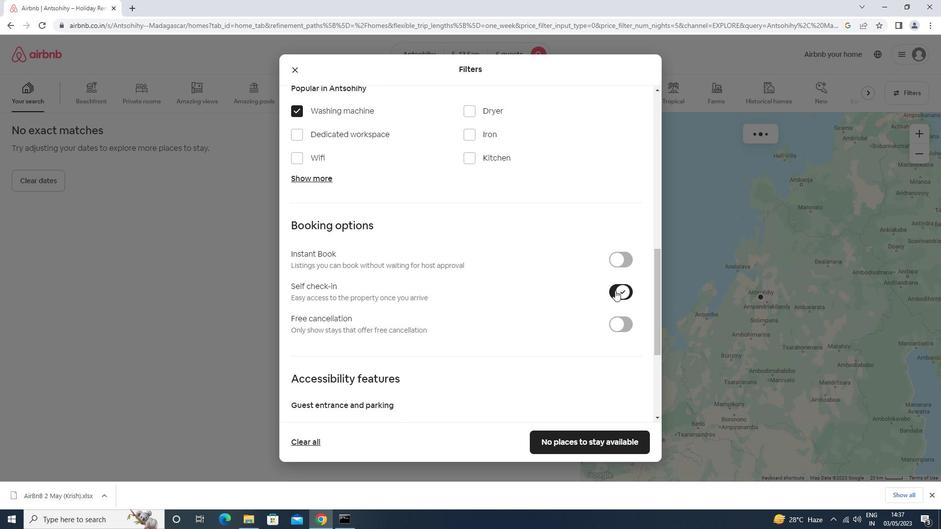 
Action: Mouse scrolled (615, 290) with delta (0, 0)
Screenshot: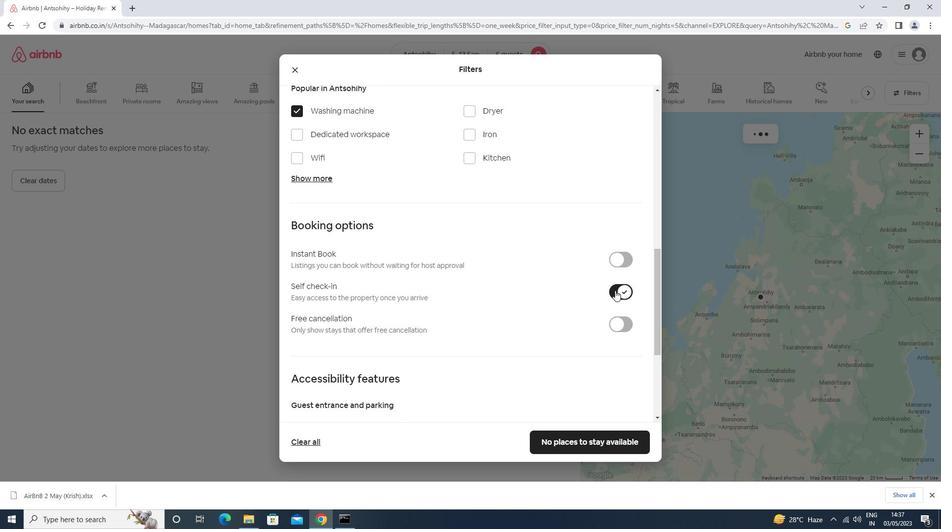 
Action: Mouse moved to (615, 290)
Screenshot: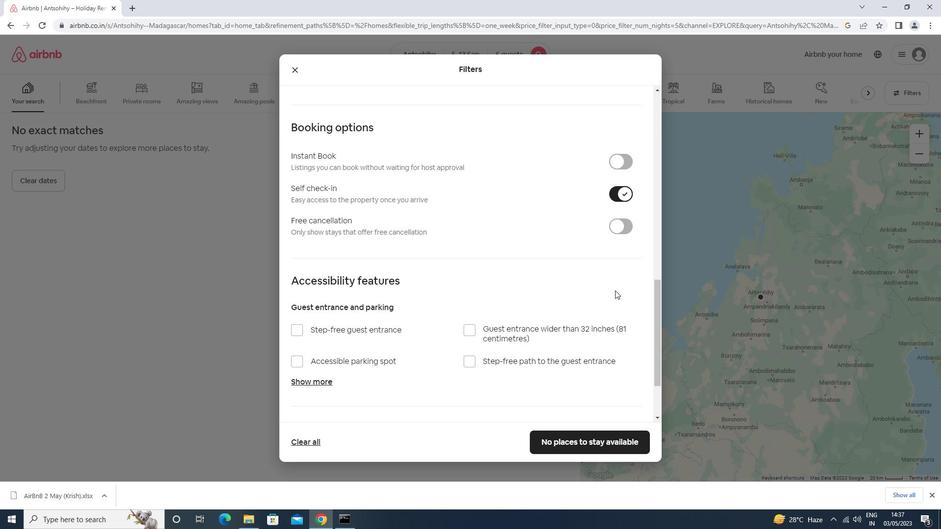 
Action: Mouse scrolled (615, 290) with delta (0, 0)
Screenshot: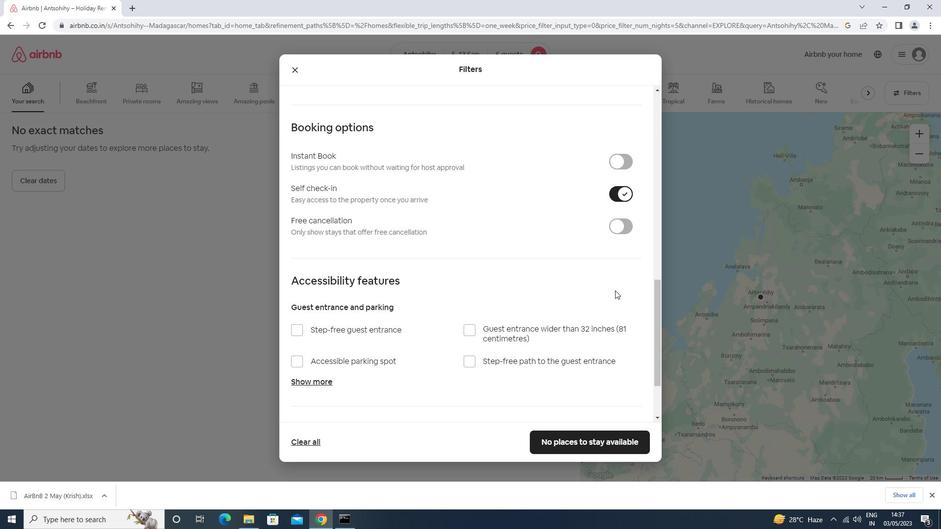 
Action: Mouse scrolled (615, 290) with delta (0, 0)
Screenshot: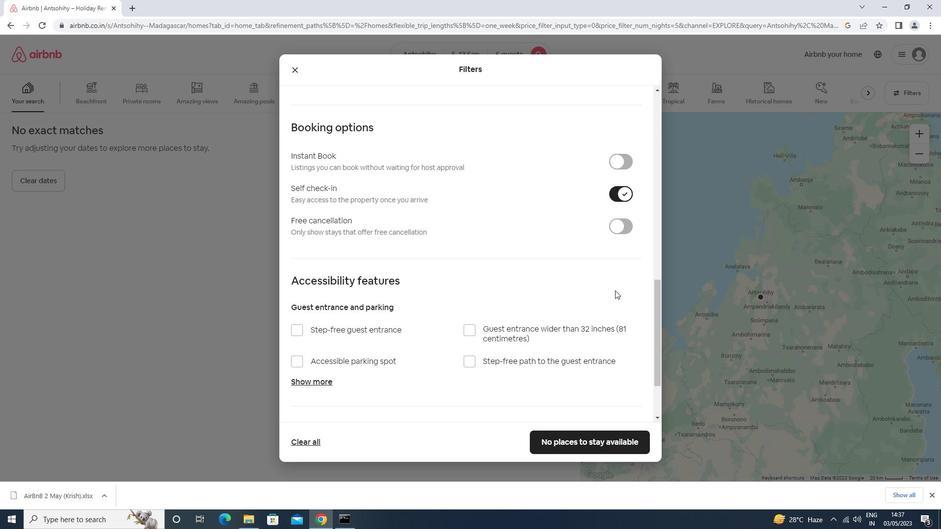 
Action: Mouse moved to (497, 356)
Screenshot: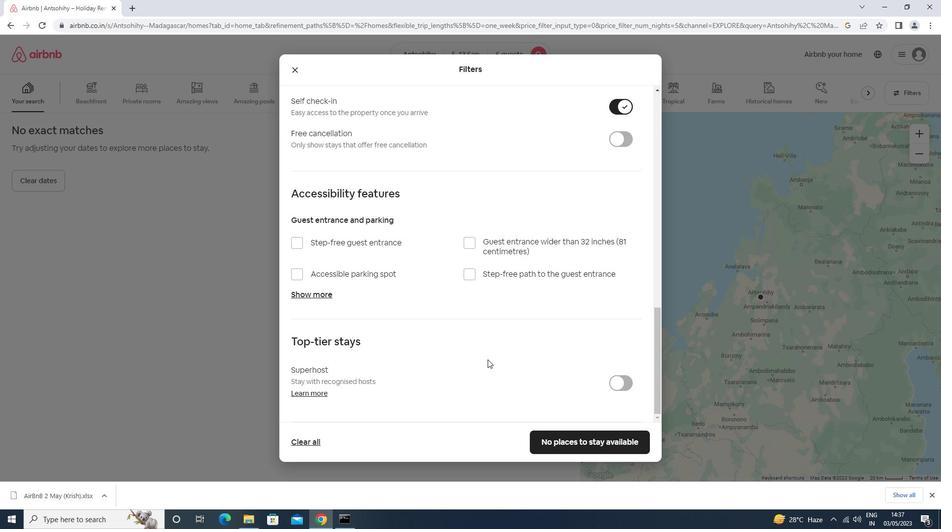 
Action: Mouse scrolled (497, 356) with delta (0, 0)
Screenshot: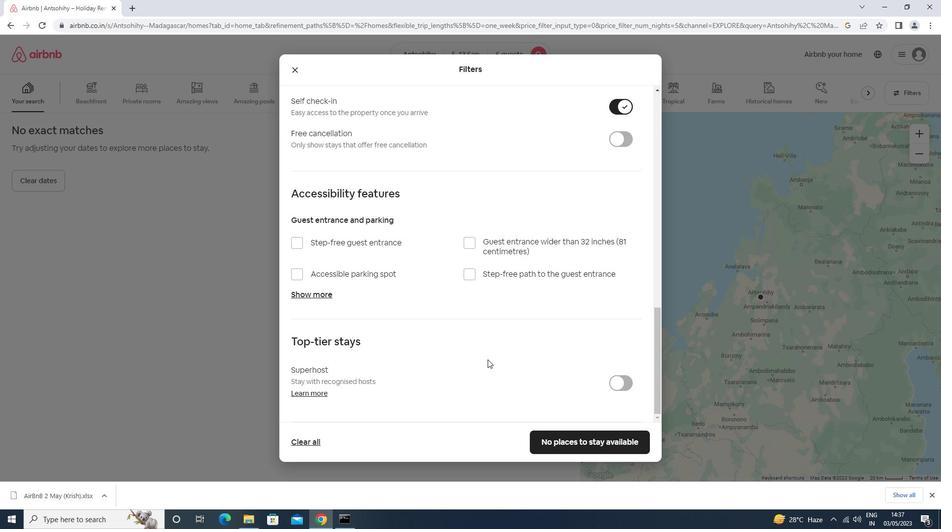 
Action: Mouse moved to (497, 357)
Screenshot: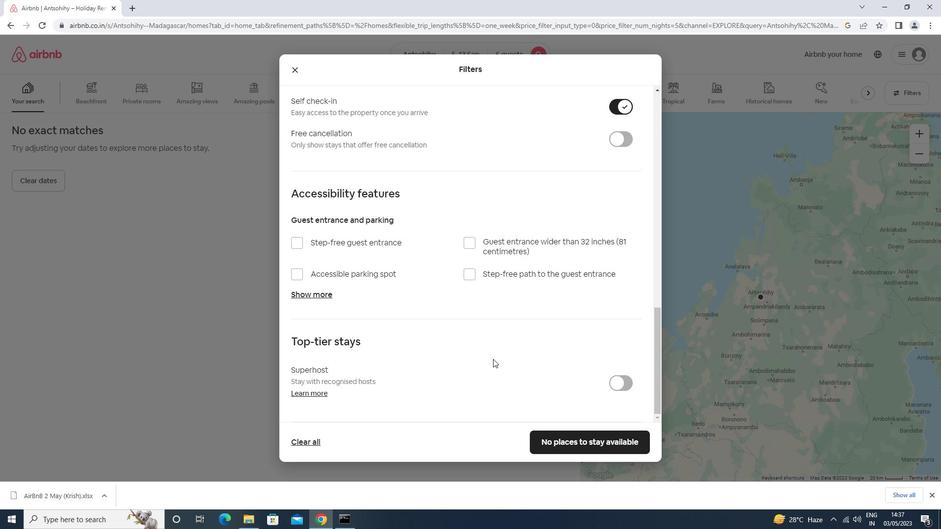 
Action: Mouse scrolled (497, 356) with delta (0, 0)
Screenshot: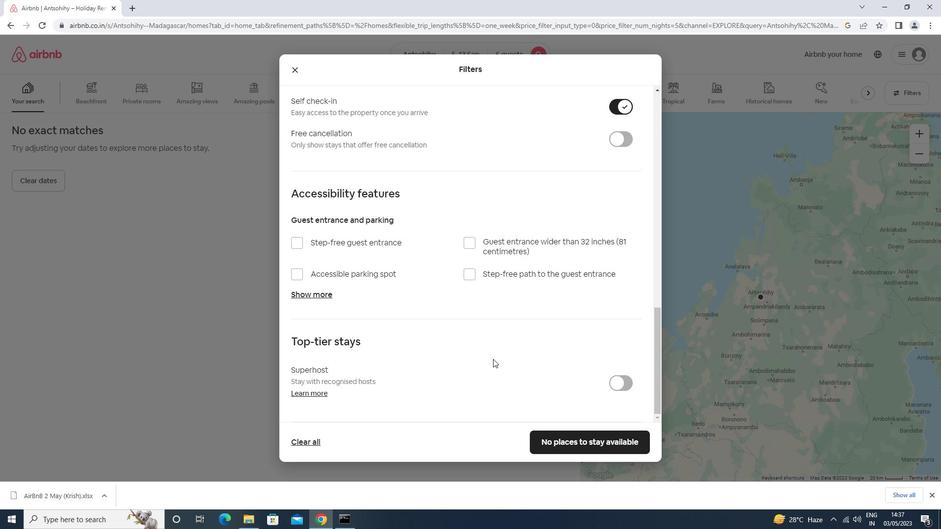 
Action: Mouse scrolled (497, 356) with delta (0, 0)
Screenshot: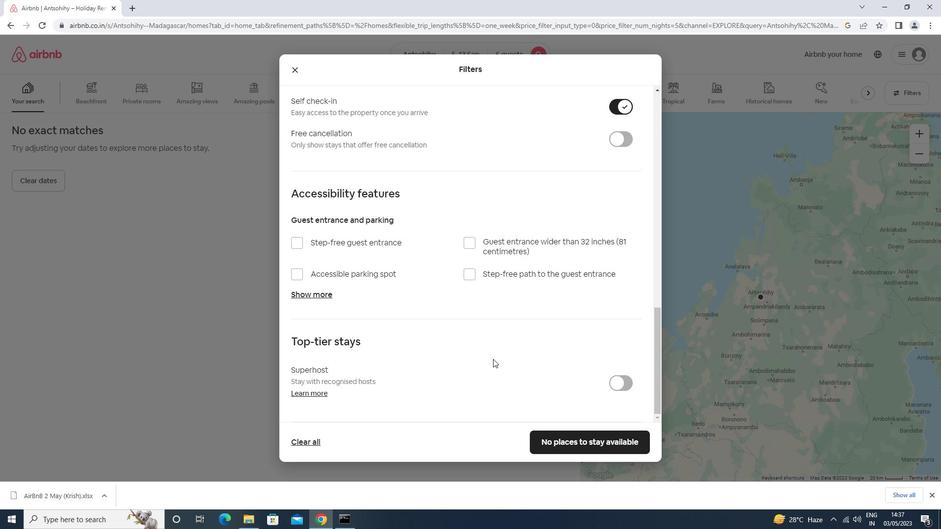 
Action: Mouse moved to (497, 357)
Screenshot: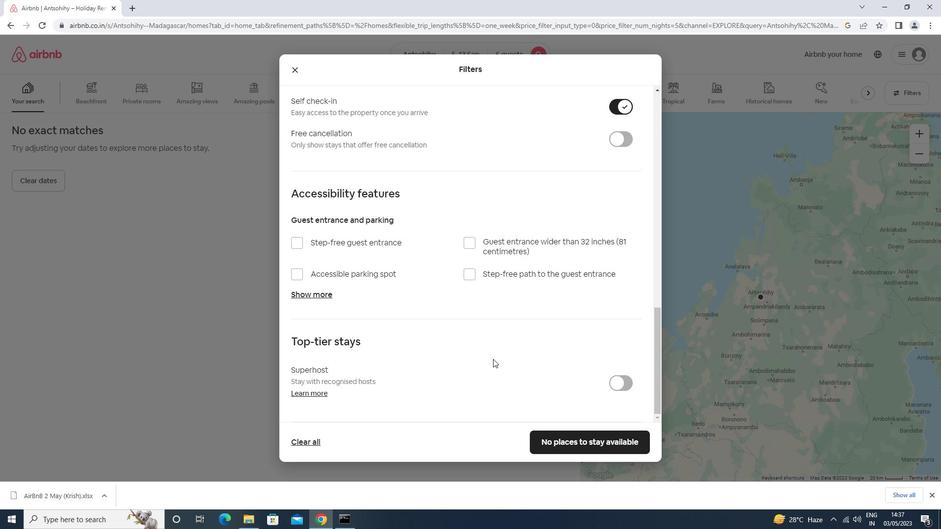
Action: Mouse scrolled (497, 357) with delta (0, 0)
Screenshot: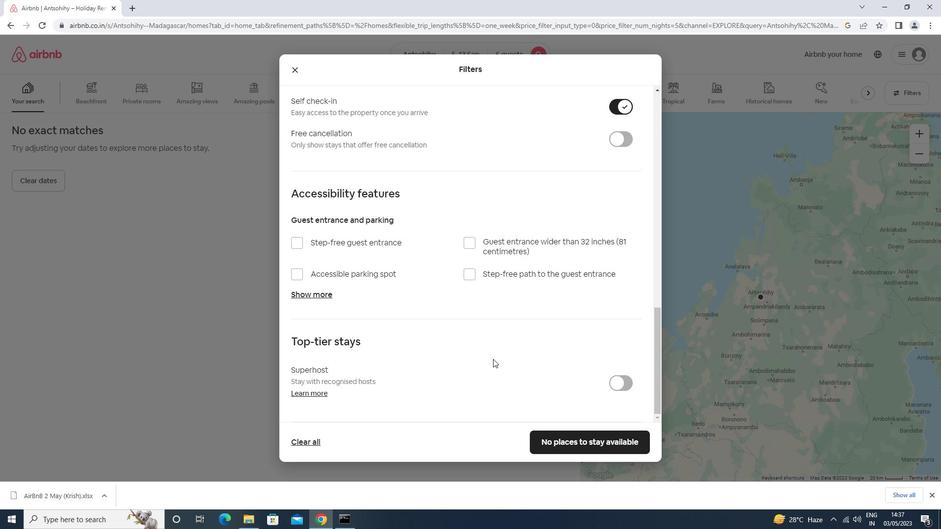 
Action: Mouse scrolled (497, 357) with delta (0, 0)
Screenshot: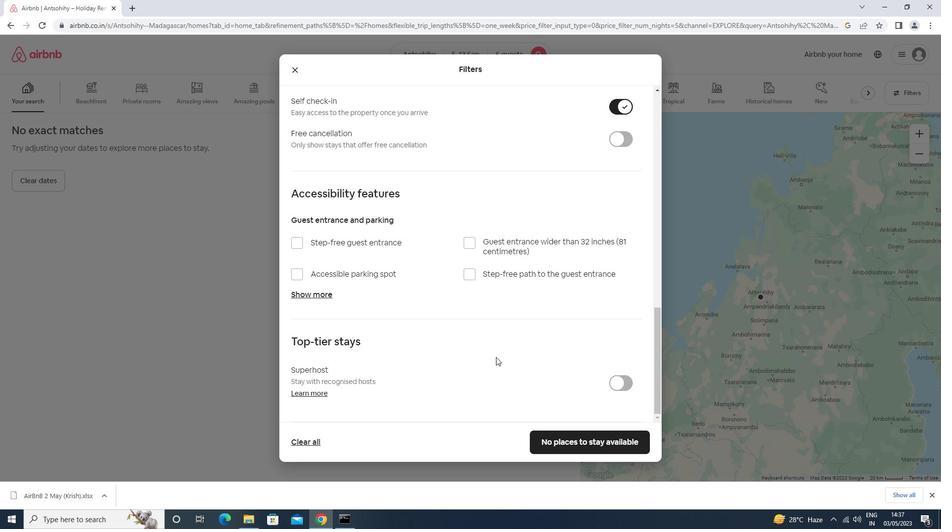
Action: Mouse scrolled (497, 357) with delta (0, 0)
Screenshot: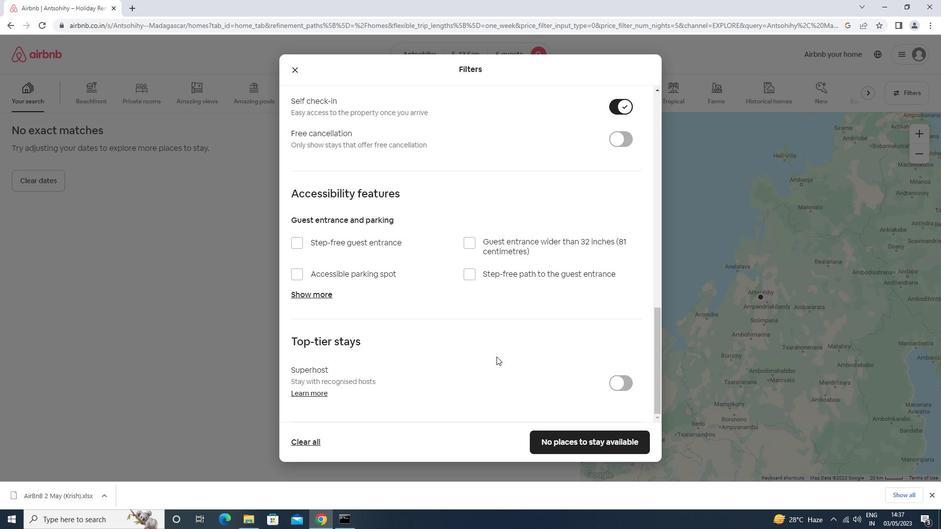 
Action: Mouse moved to (497, 354)
Screenshot: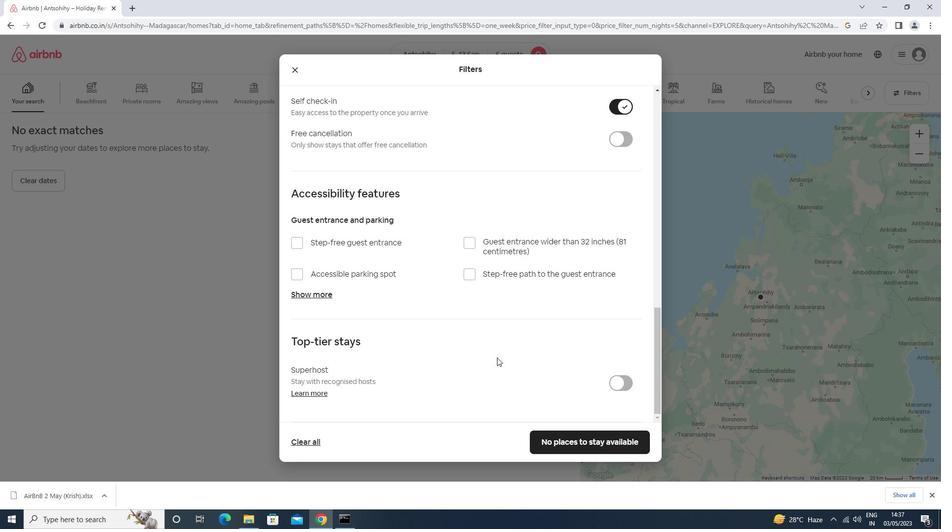 
Action: Mouse scrolled (497, 353) with delta (0, 0)
Screenshot: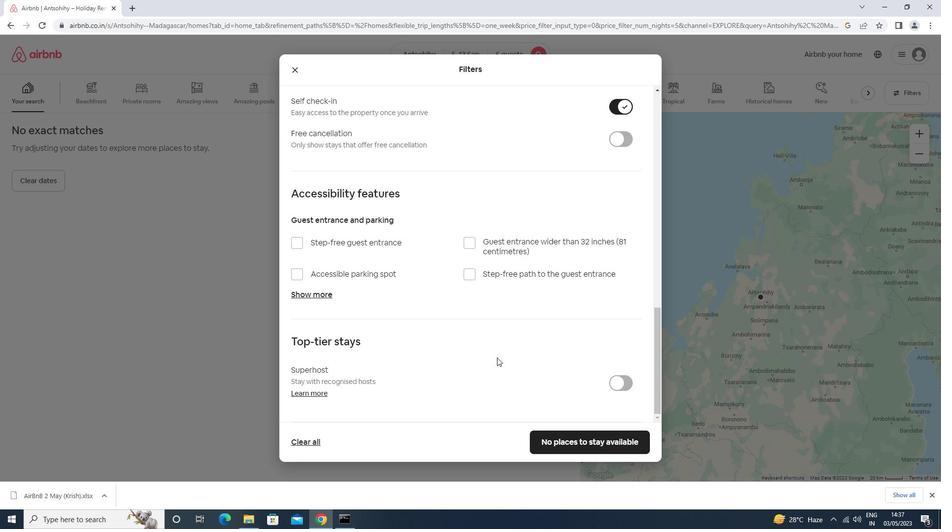 
Action: Mouse moved to (497, 354)
Screenshot: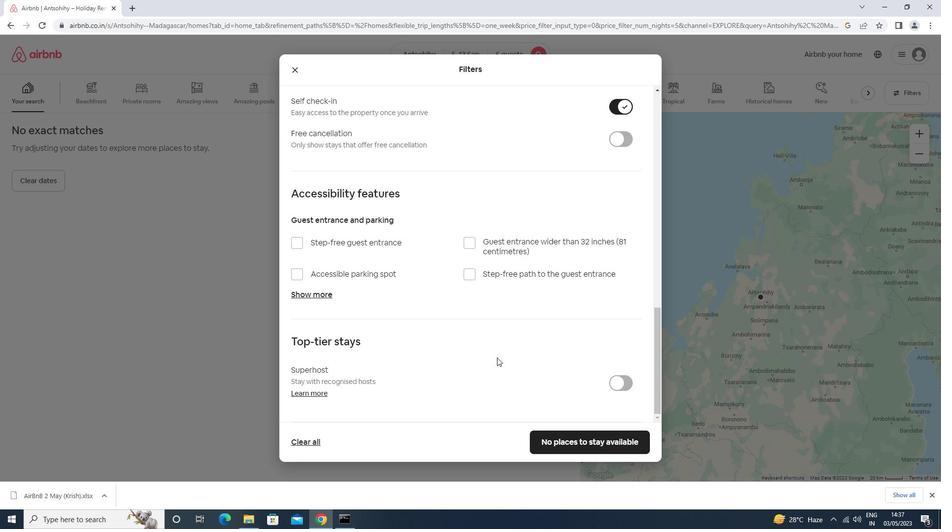 
Action: Mouse scrolled (497, 353) with delta (0, 0)
Screenshot: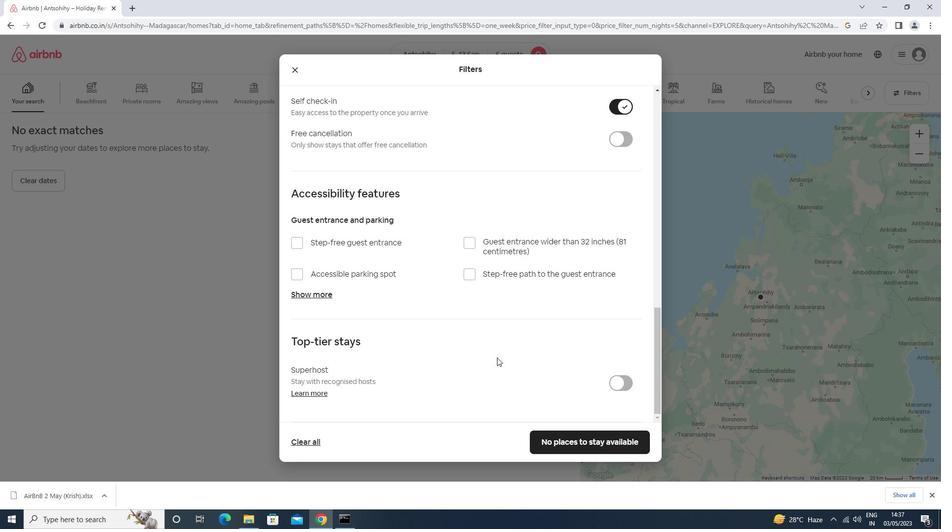 
Action: Mouse scrolled (497, 353) with delta (0, 0)
Screenshot: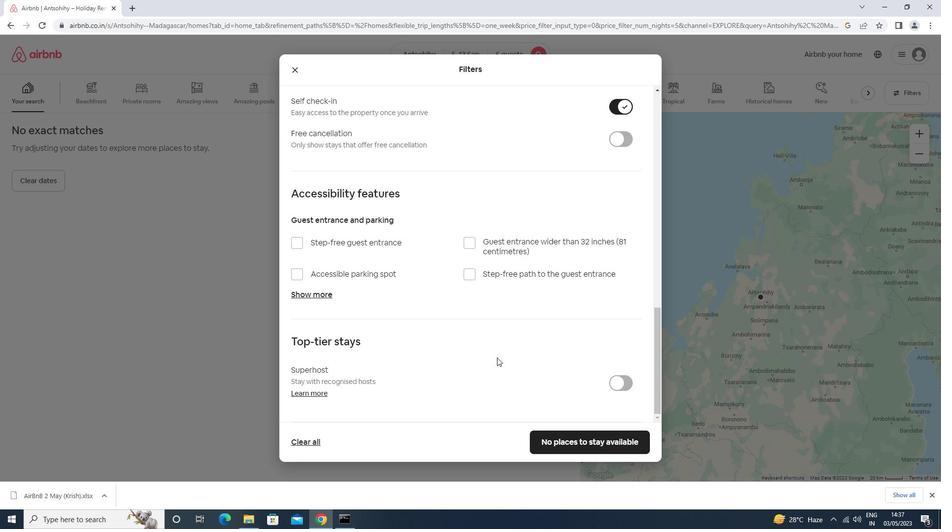 
Action: Mouse scrolled (497, 353) with delta (0, 0)
Screenshot: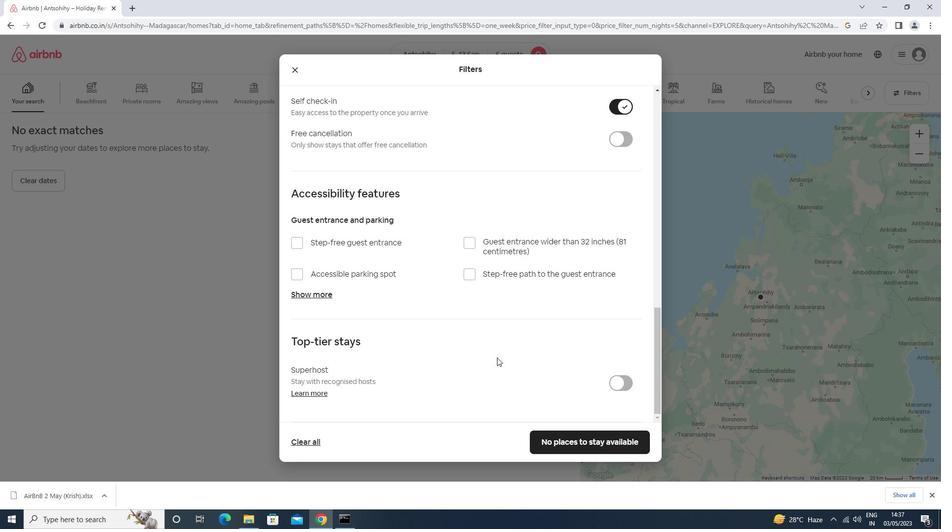 
Action: Mouse moved to (498, 354)
Screenshot: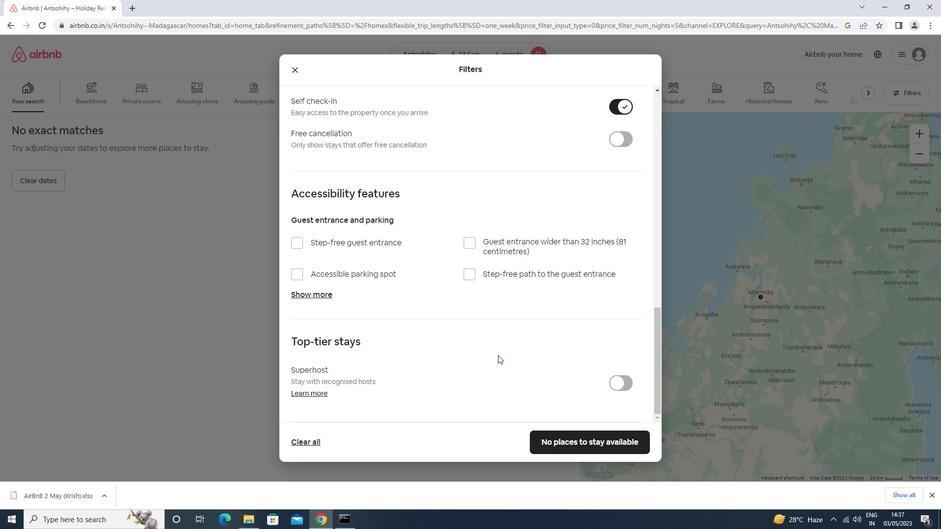 
Action: Mouse scrolled (498, 354) with delta (0, 0)
Screenshot: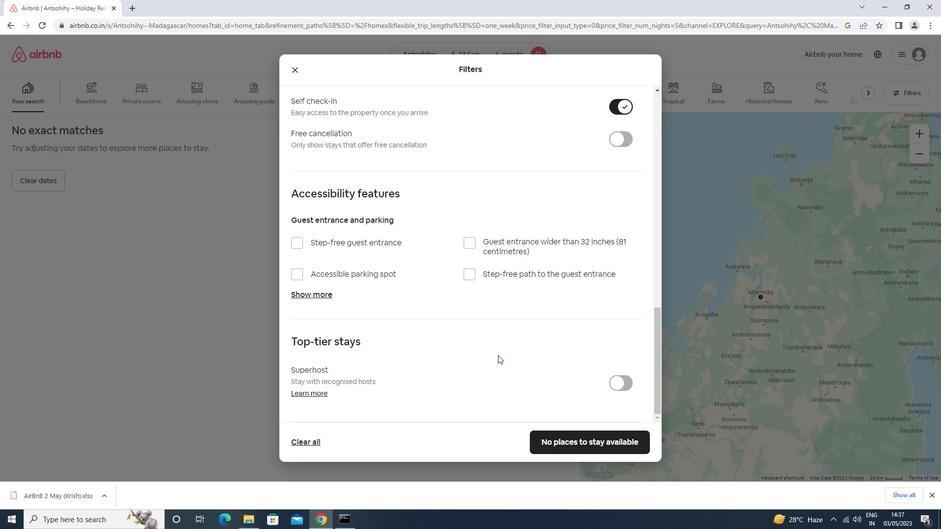 
Action: Mouse moved to (564, 440)
Screenshot: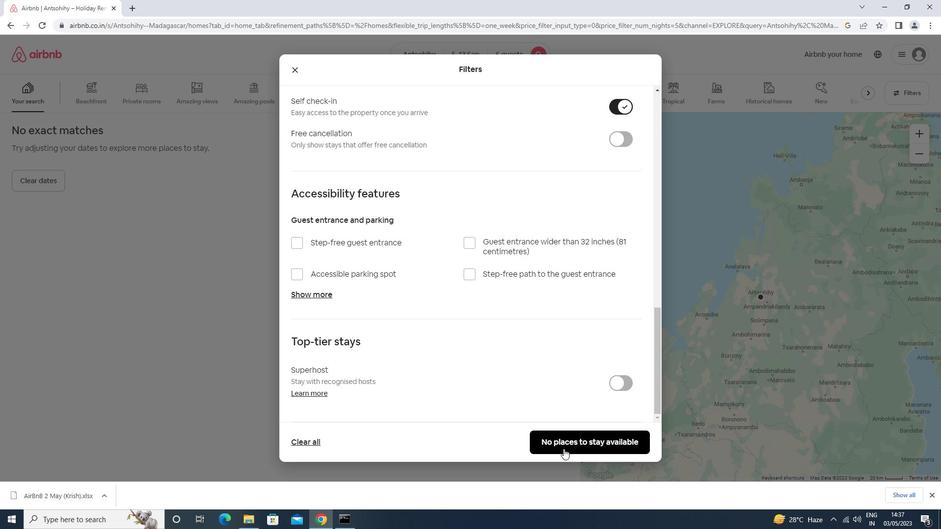 
Action: Mouse pressed left at (564, 440)
Screenshot: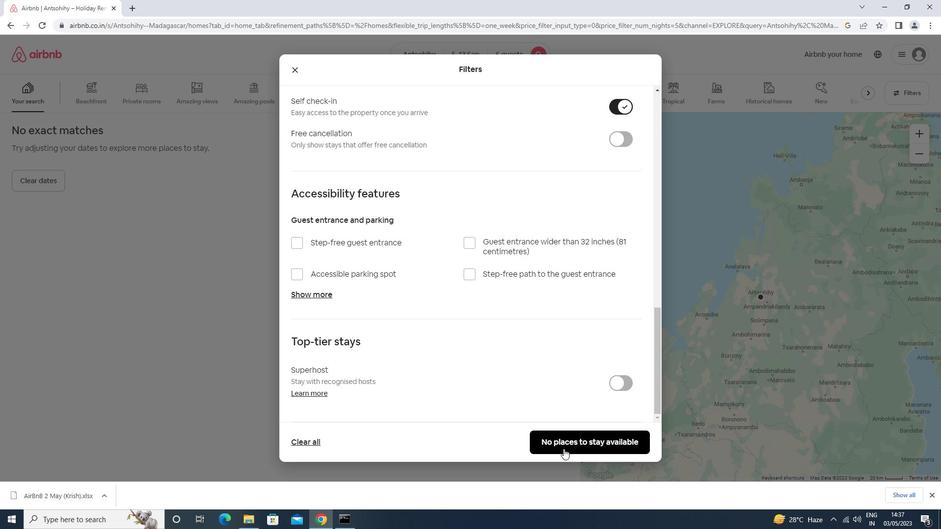 
Action: Mouse moved to (561, 436)
Screenshot: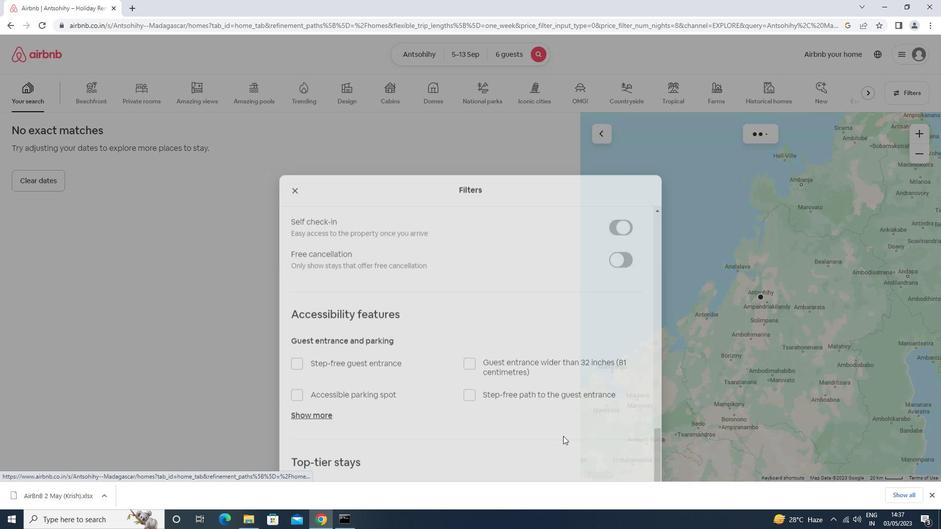 
